 Task: Create a scrum project CarveWorks. Add to scrum project CarveWorks a team member softage.2@softage.net and assign as Project Lead. Add to scrum project CarveWorks a team member softage.3@softage.net
Action: Mouse moved to (223, 66)
Screenshot: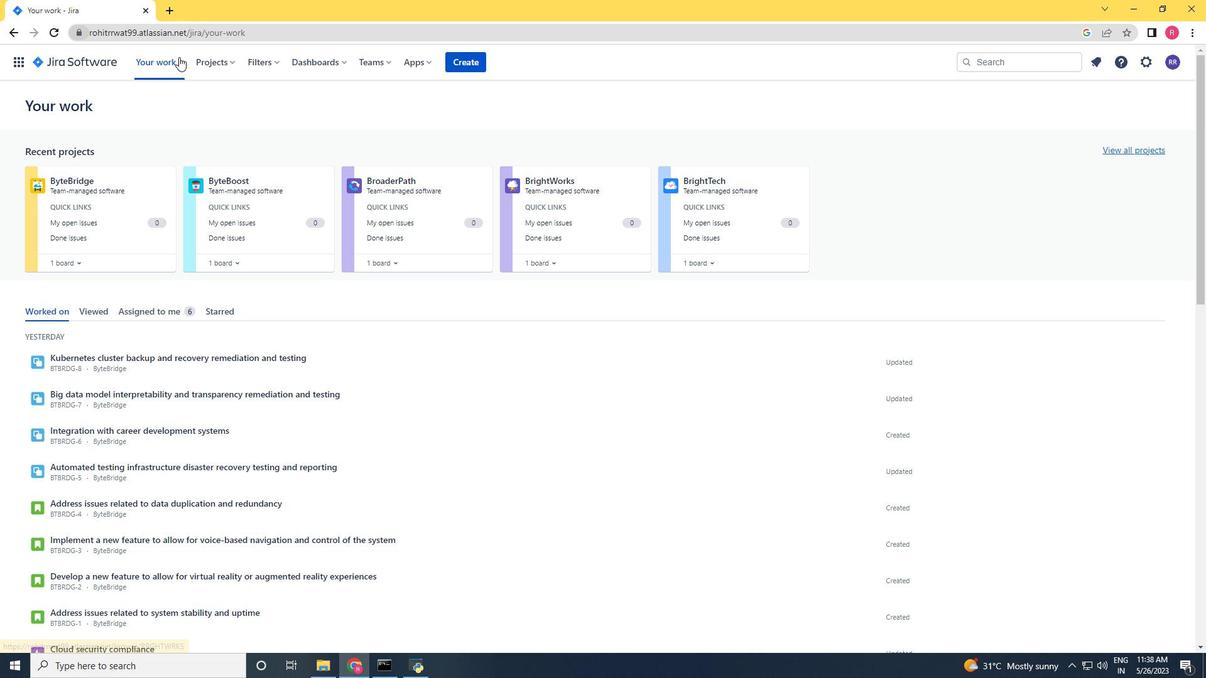 
Action: Mouse pressed left at (223, 66)
Screenshot: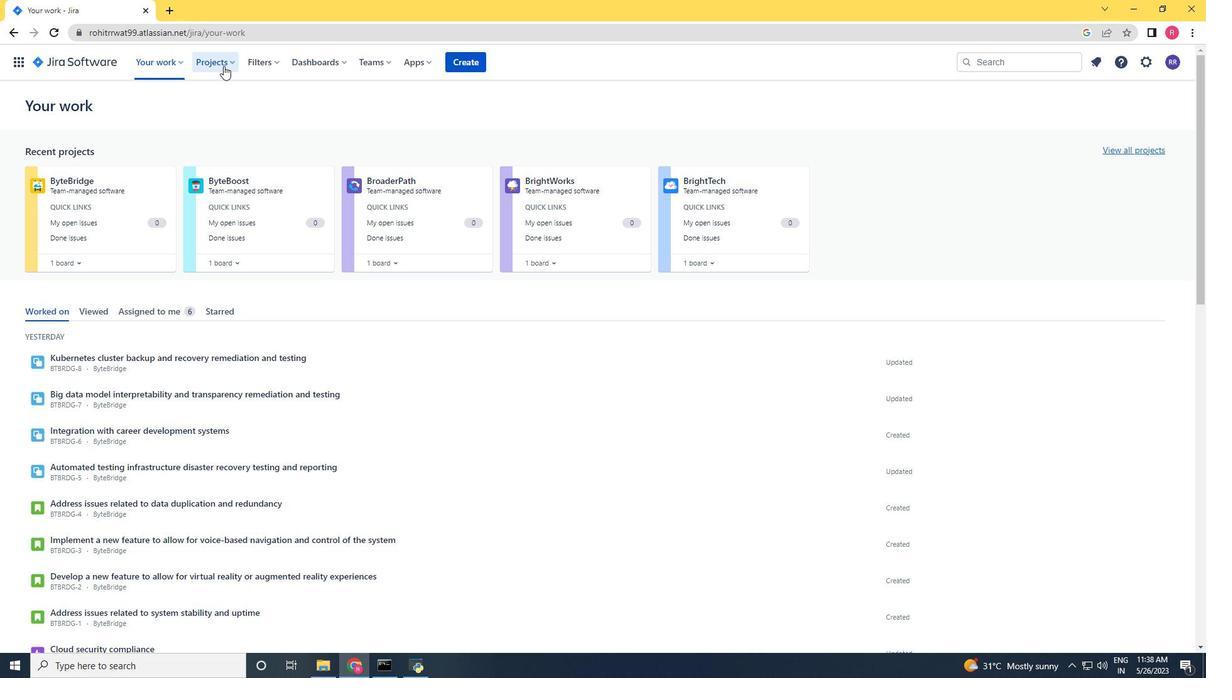 
Action: Mouse moved to (266, 308)
Screenshot: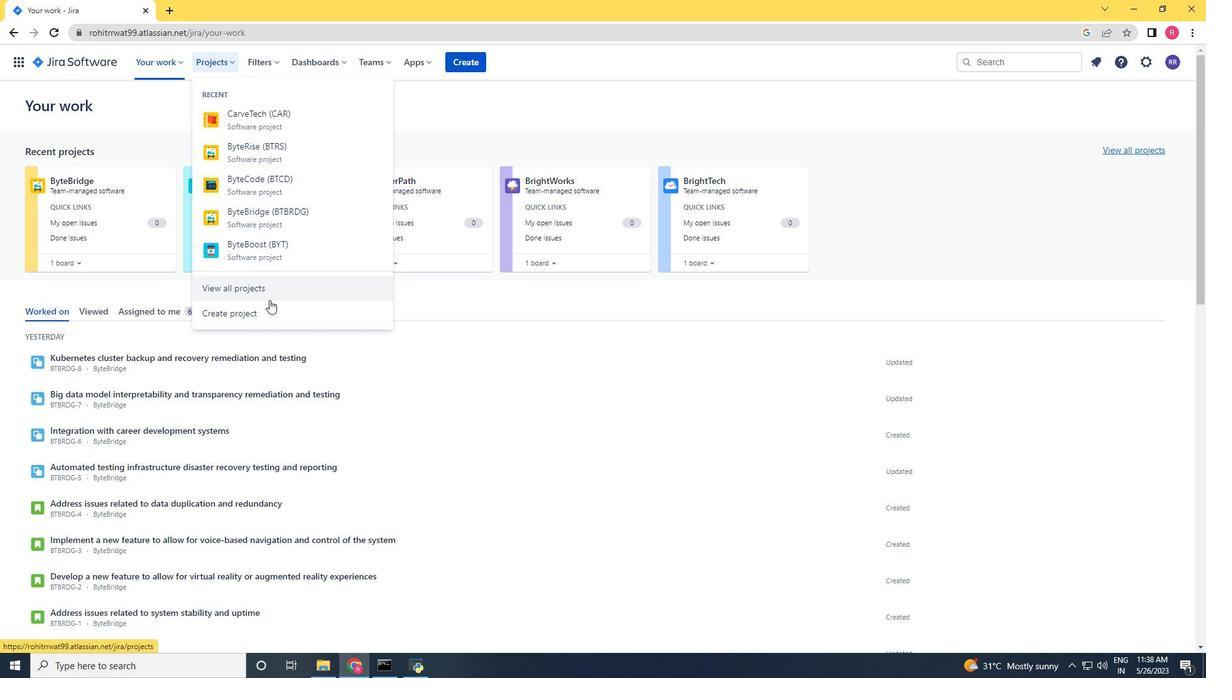 
Action: Mouse pressed left at (266, 308)
Screenshot: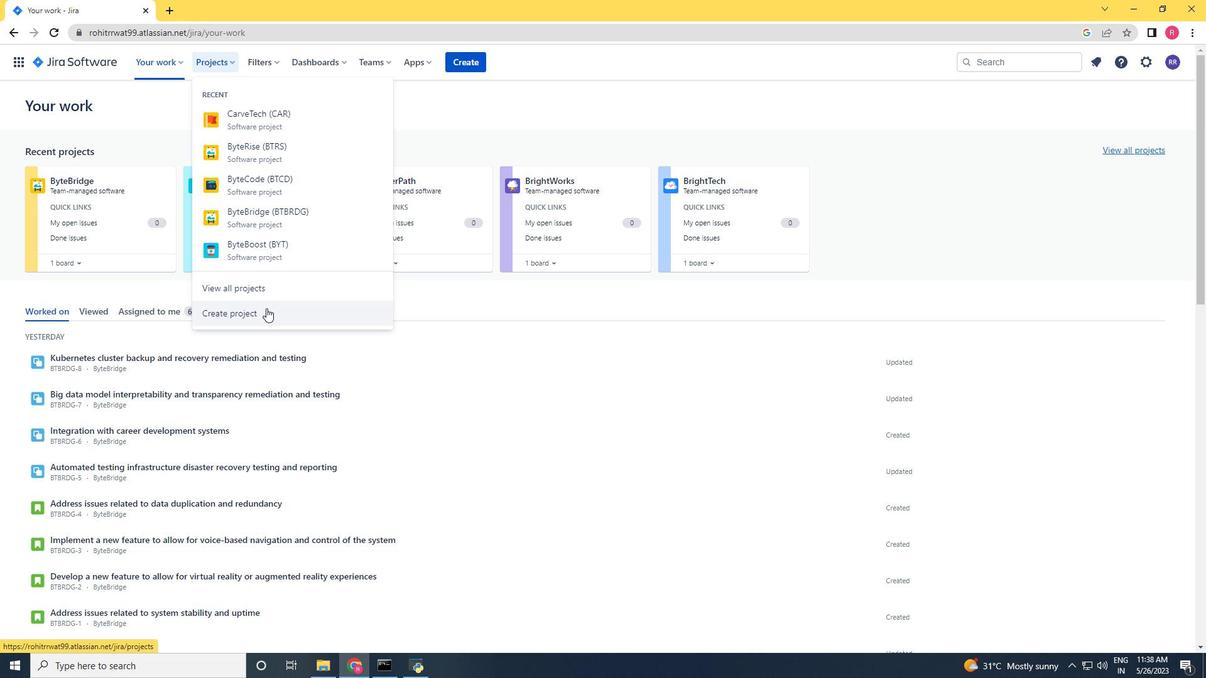
Action: Mouse moved to (562, 310)
Screenshot: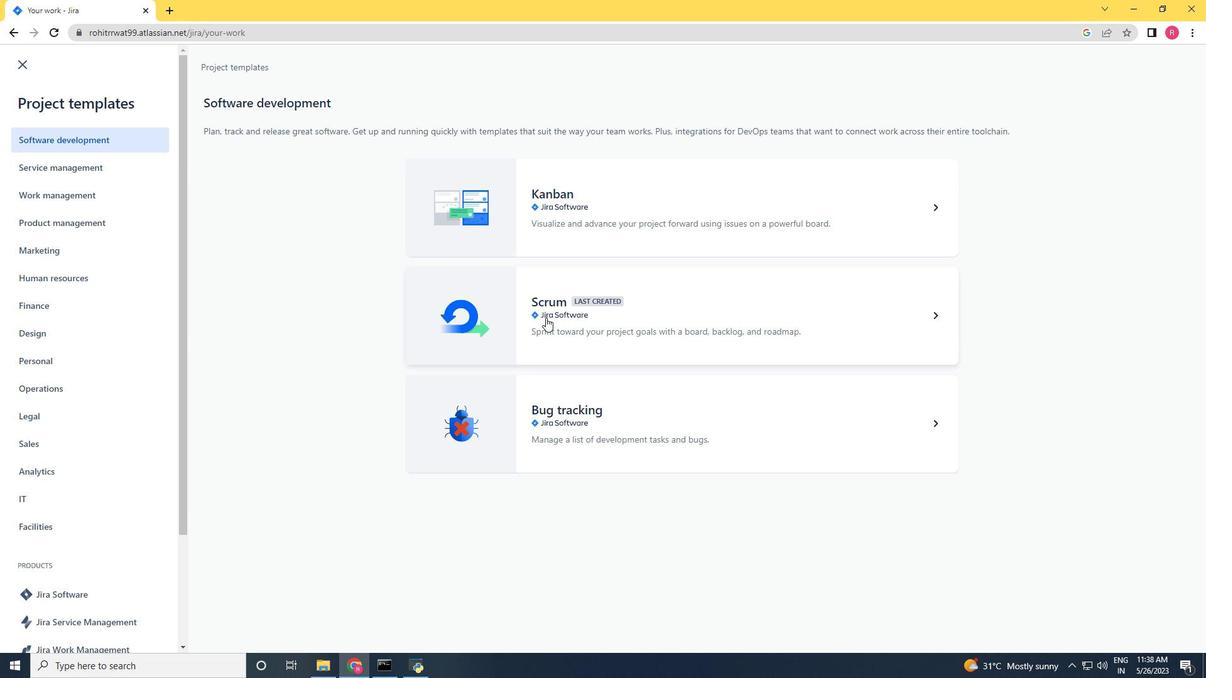 
Action: Mouse pressed left at (562, 310)
Screenshot: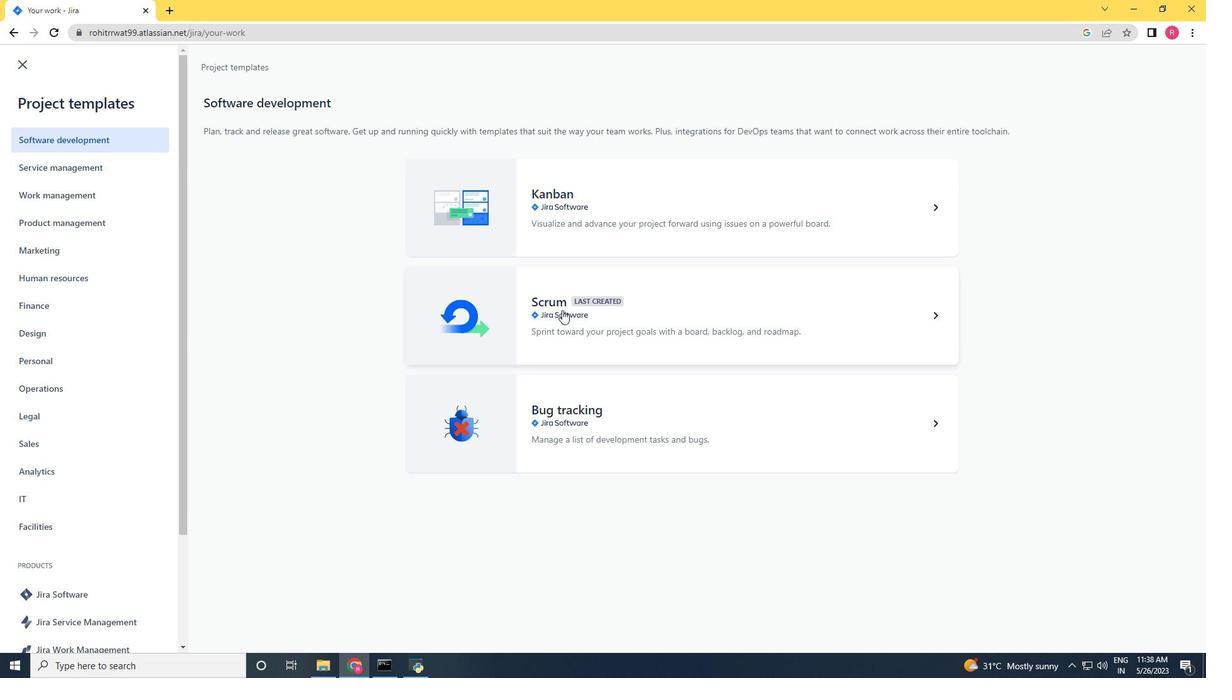 
Action: Mouse moved to (932, 629)
Screenshot: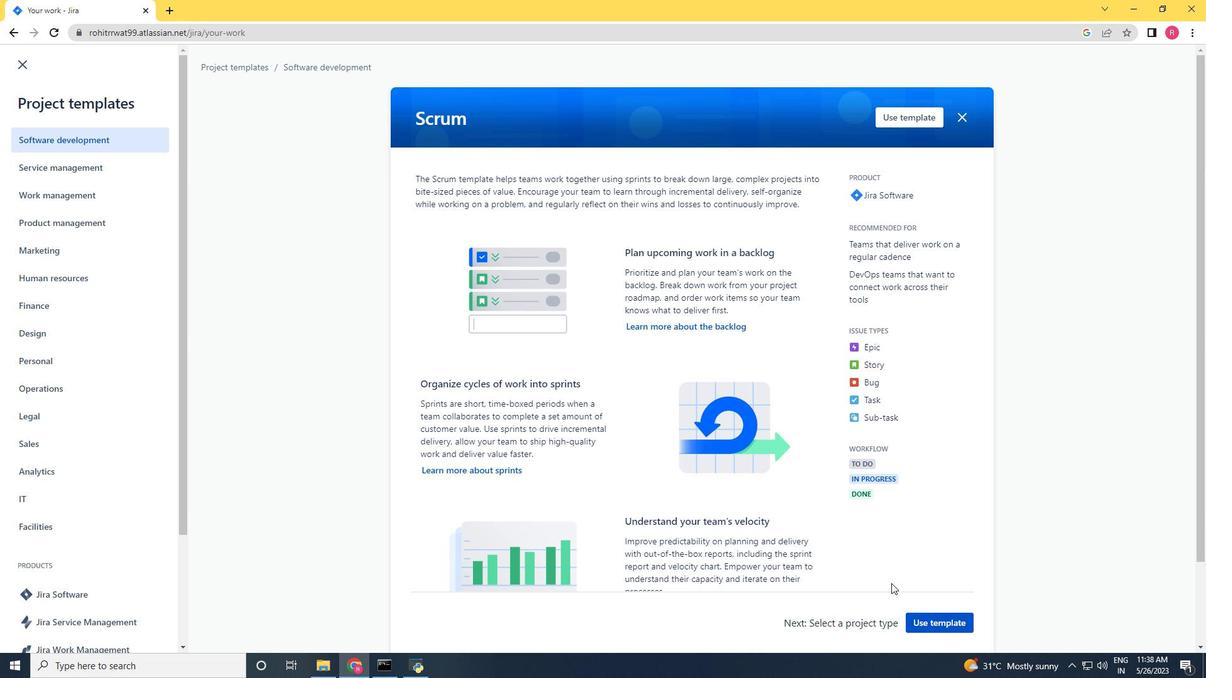 
Action: Mouse pressed left at (932, 629)
Screenshot: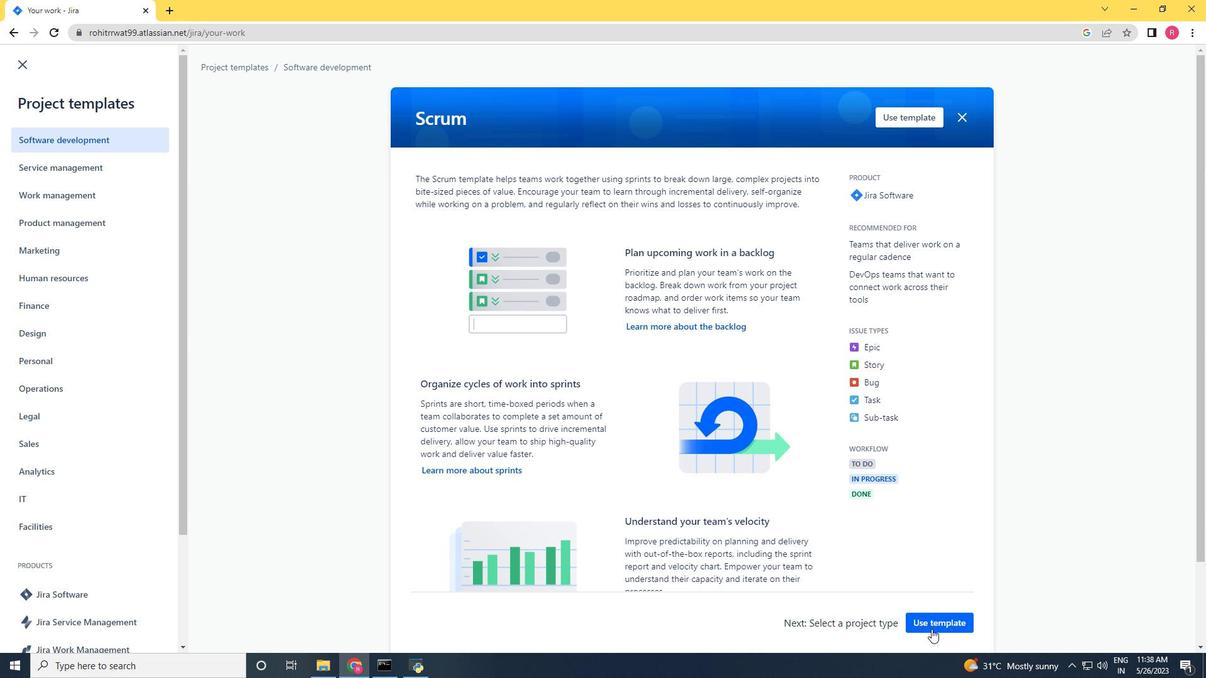 
Action: Mouse moved to (481, 619)
Screenshot: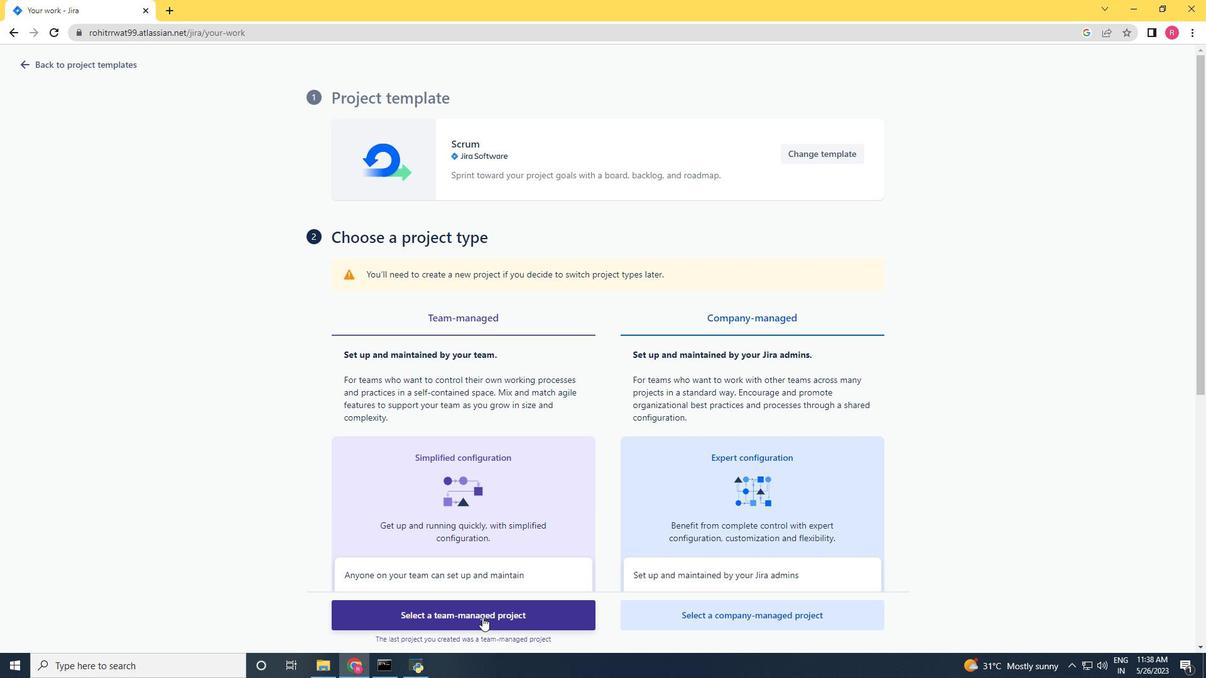 
Action: Mouse pressed left at (481, 619)
Screenshot: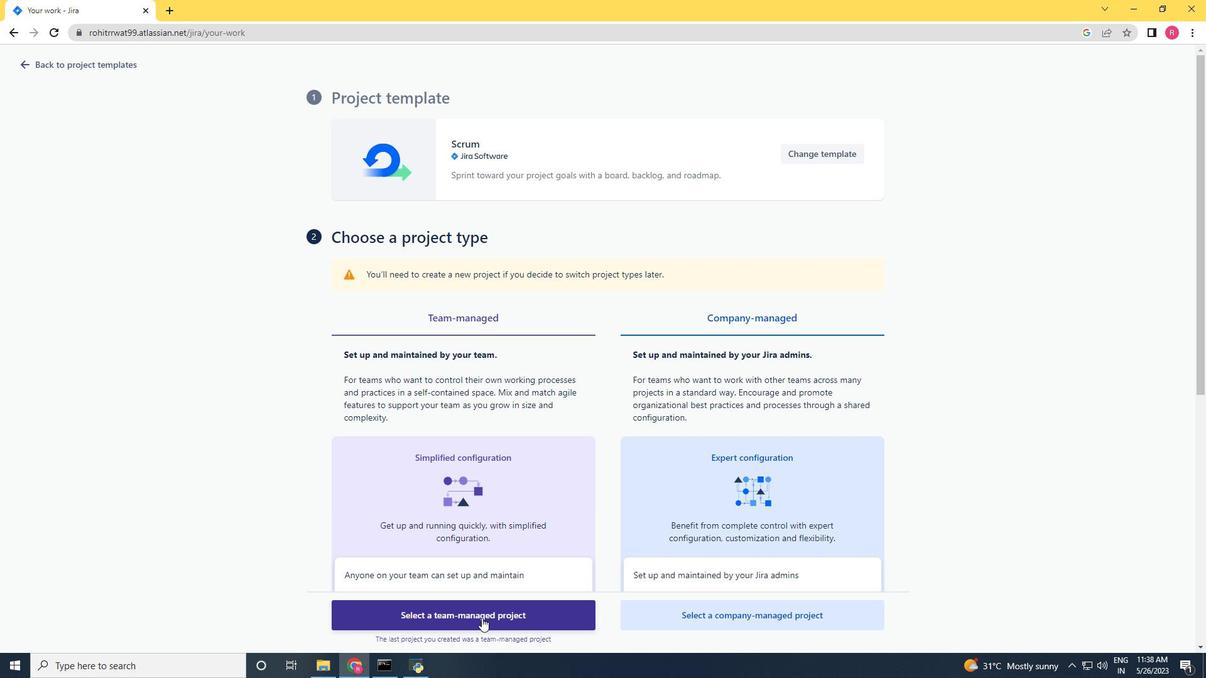 
Action: Mouse moved to (269, 287)
Screenshot: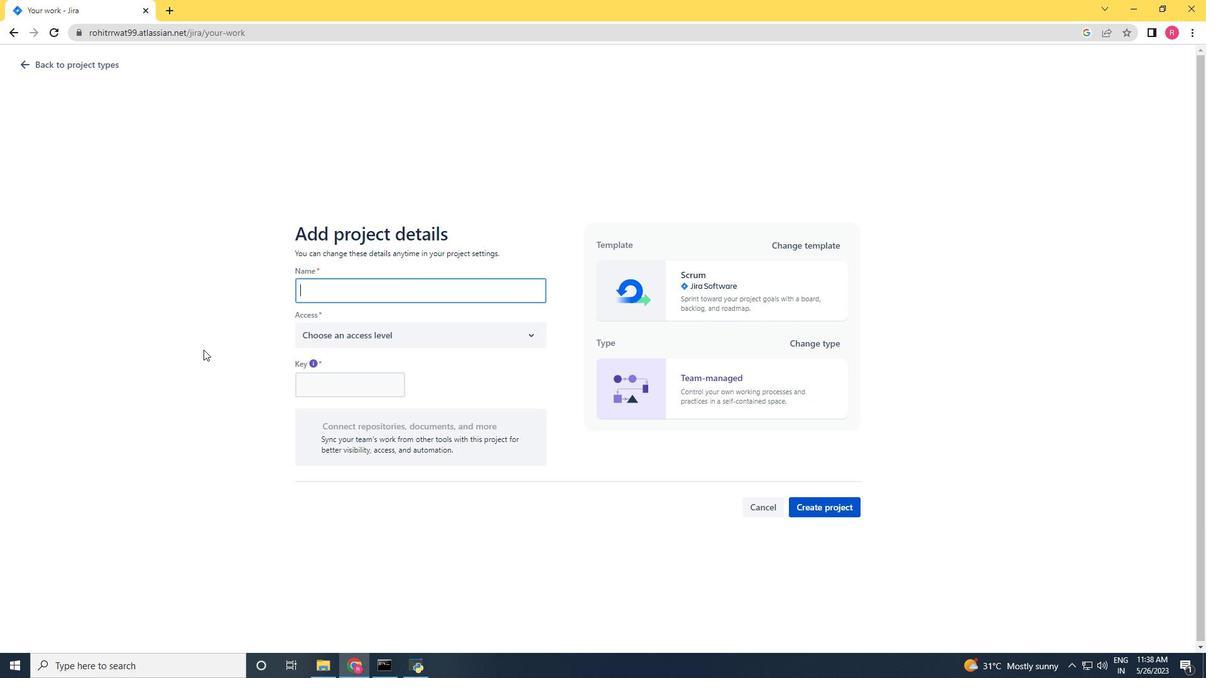 
Action: Key pressed <Key.shift>Carve<Key.shift>Works
Screenshot: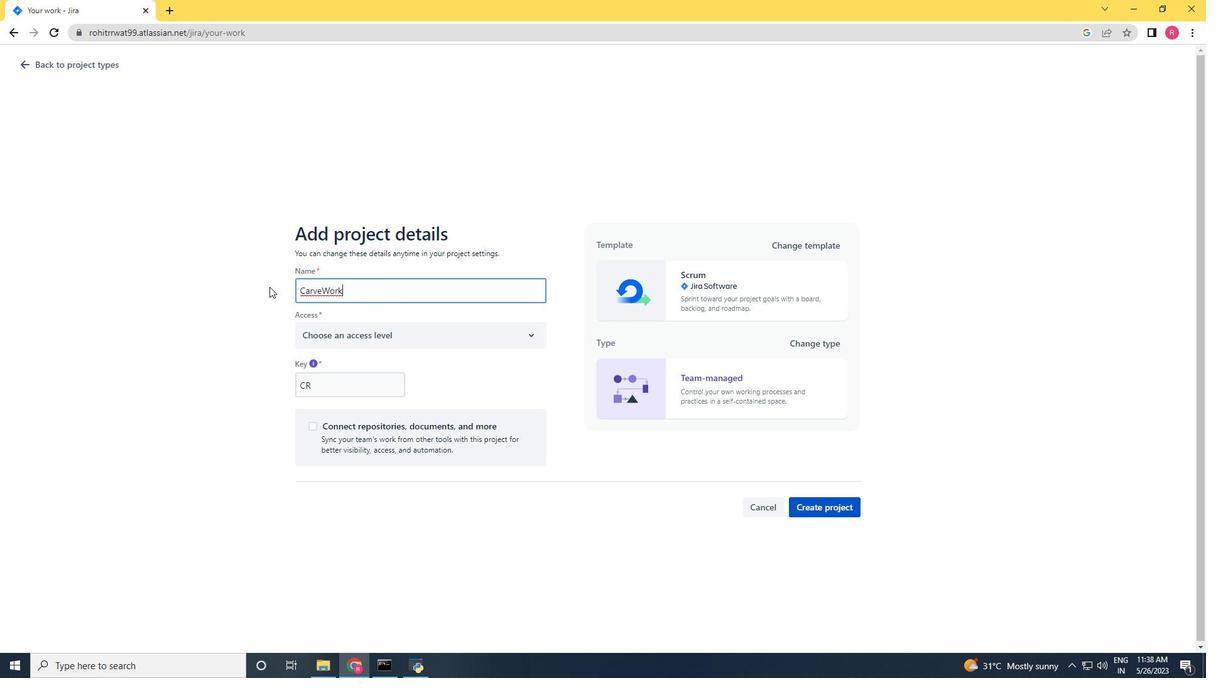 
Action: Mouse moved to (346, 321)
Screenshot: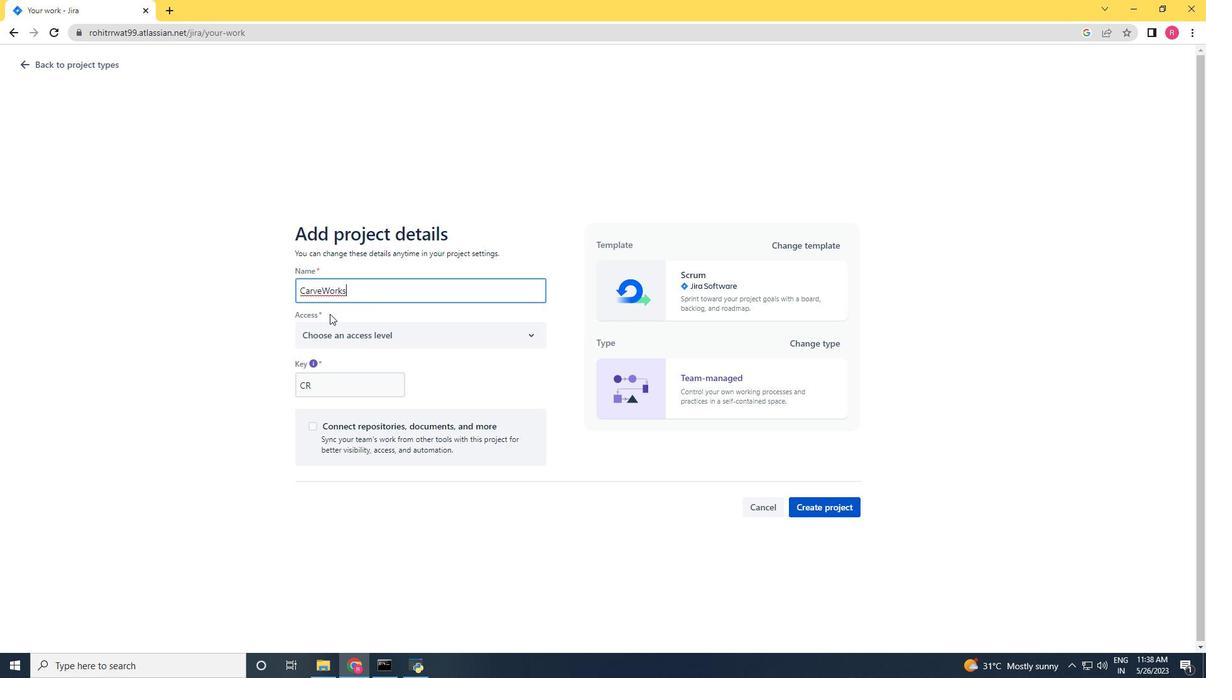 
Action: Mouse pressed left at (346, 321)
Screenshot: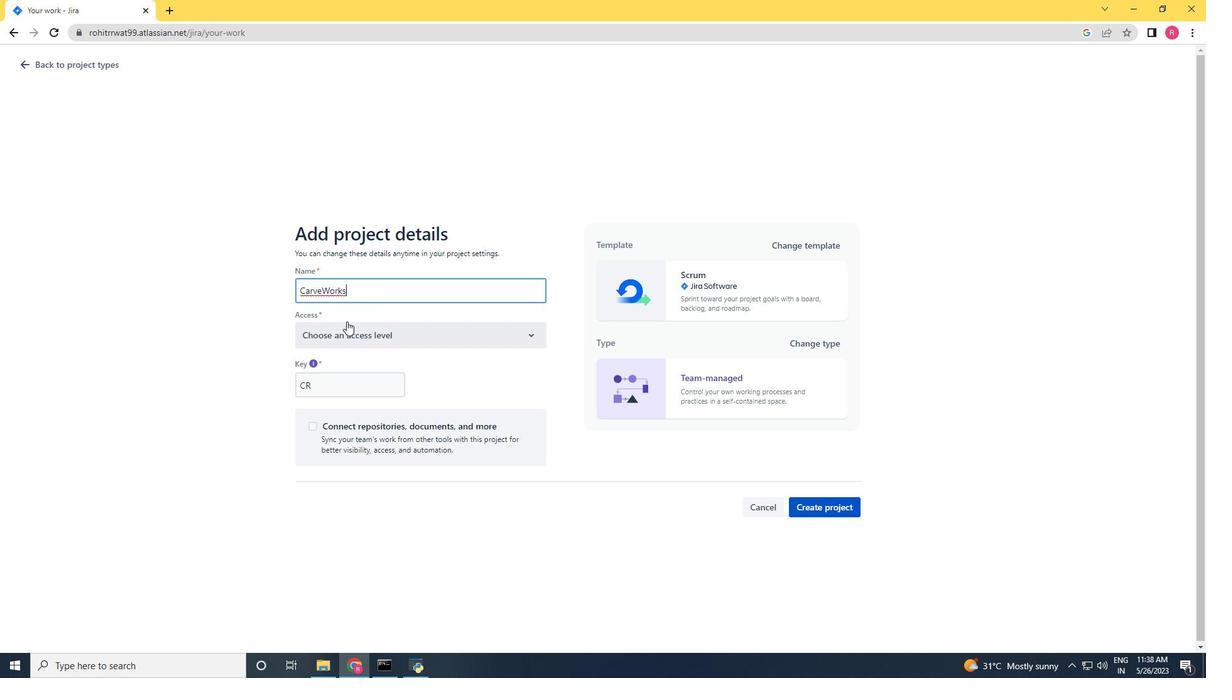 
Action: Mouse moved to (357, 370)
Screenshot: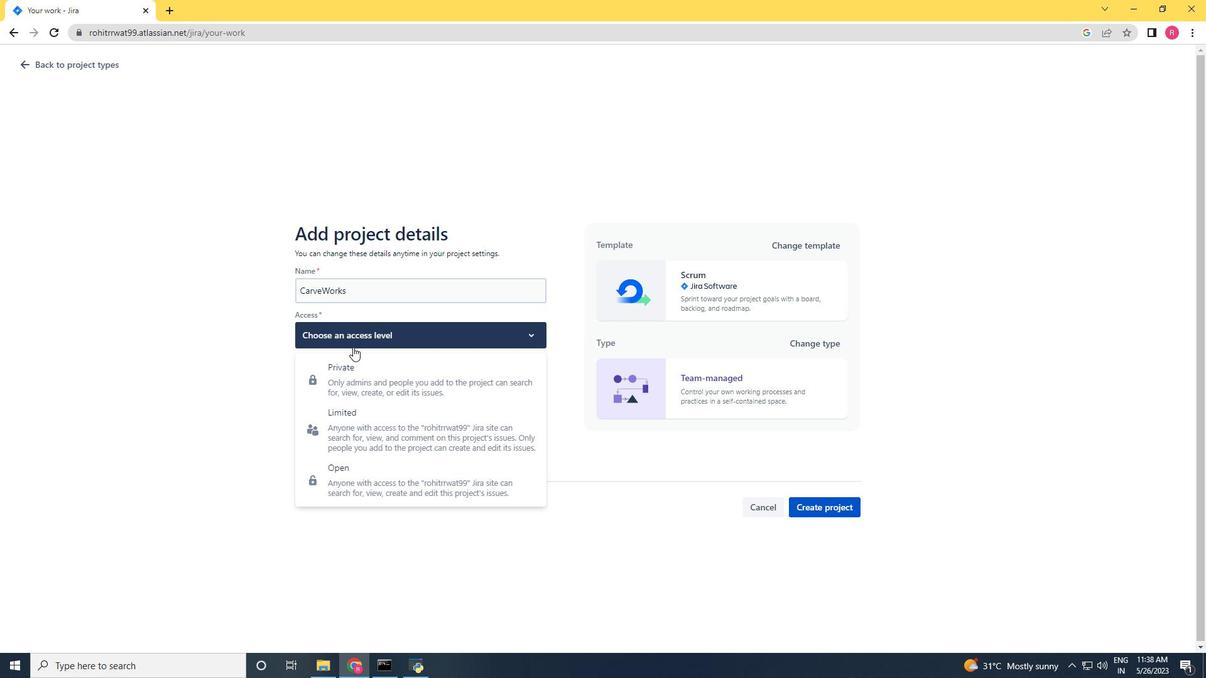 
Action: Mouse pressed left at (357, 370)
Screenshot: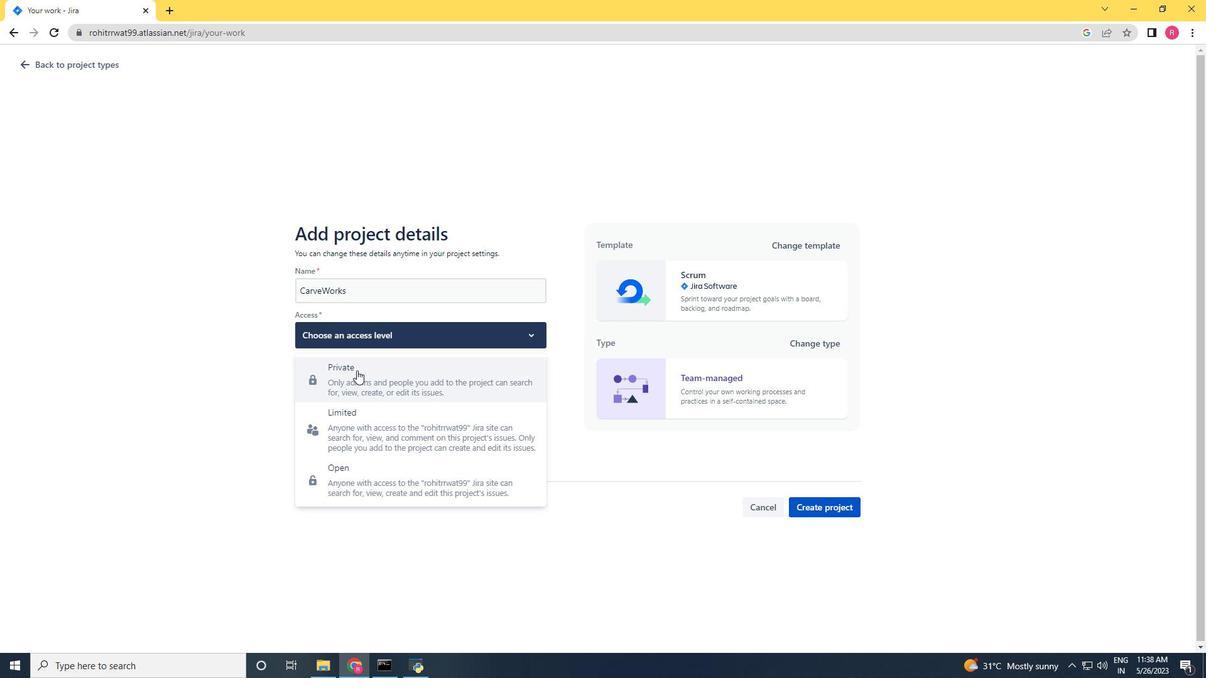 
Action: Mouse moved to (803, 502)
Screenshot: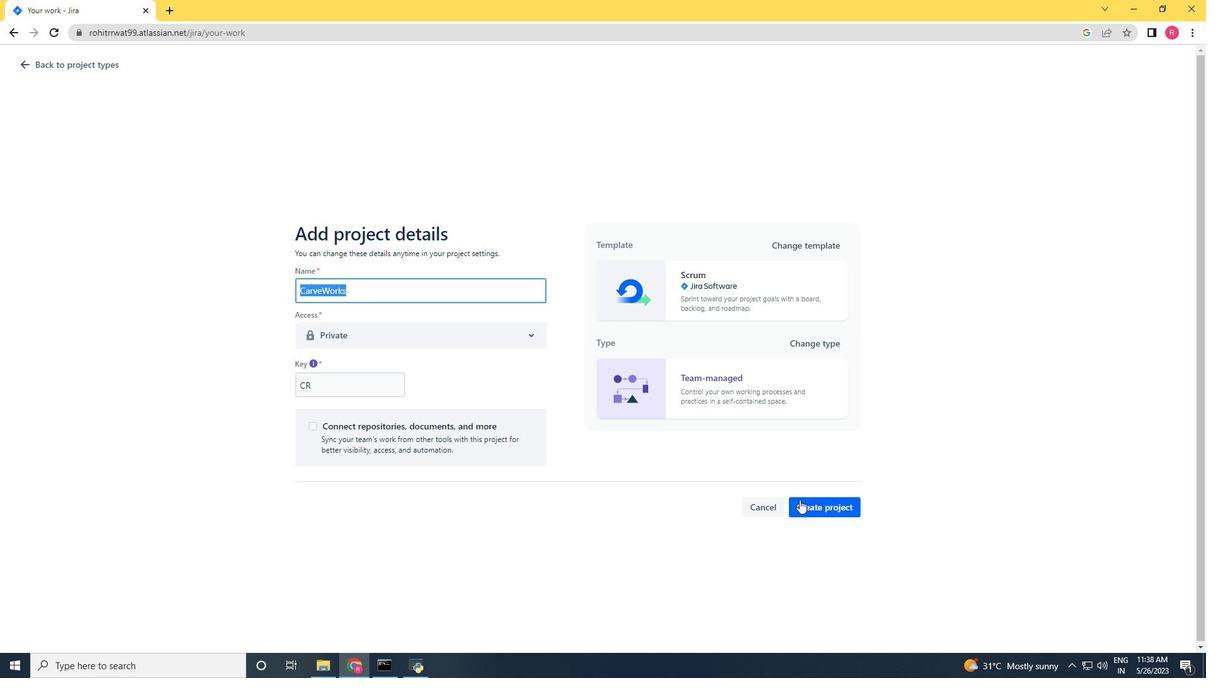 
Action: Mouse pressed left at (803, 502)
Screenshot: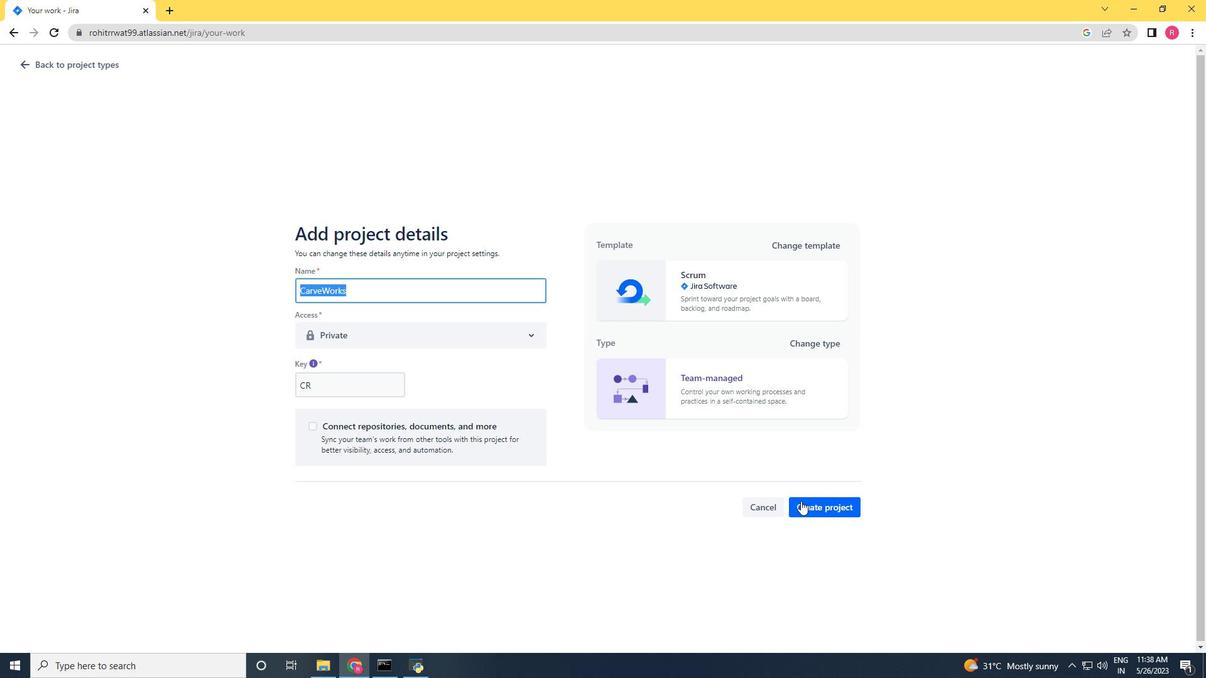 
Action: Mouse moved to (297, 165)
Screenshot: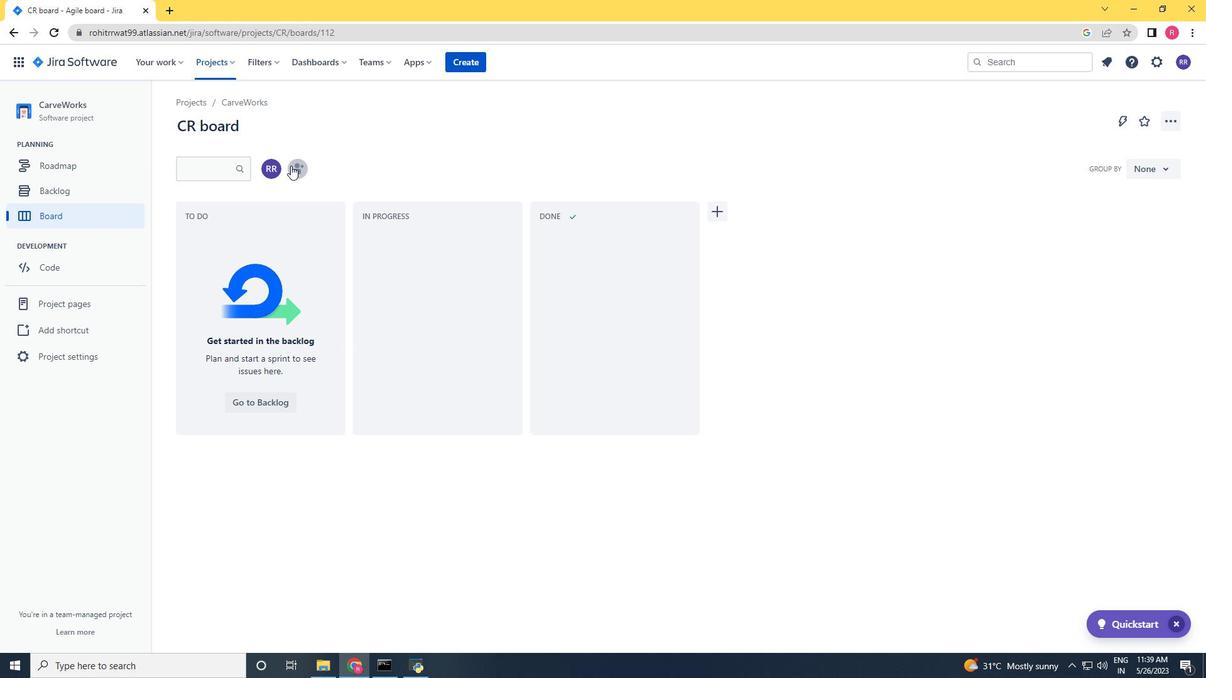 
Action: Mouse pressed left at (297, 165)
Screenshot: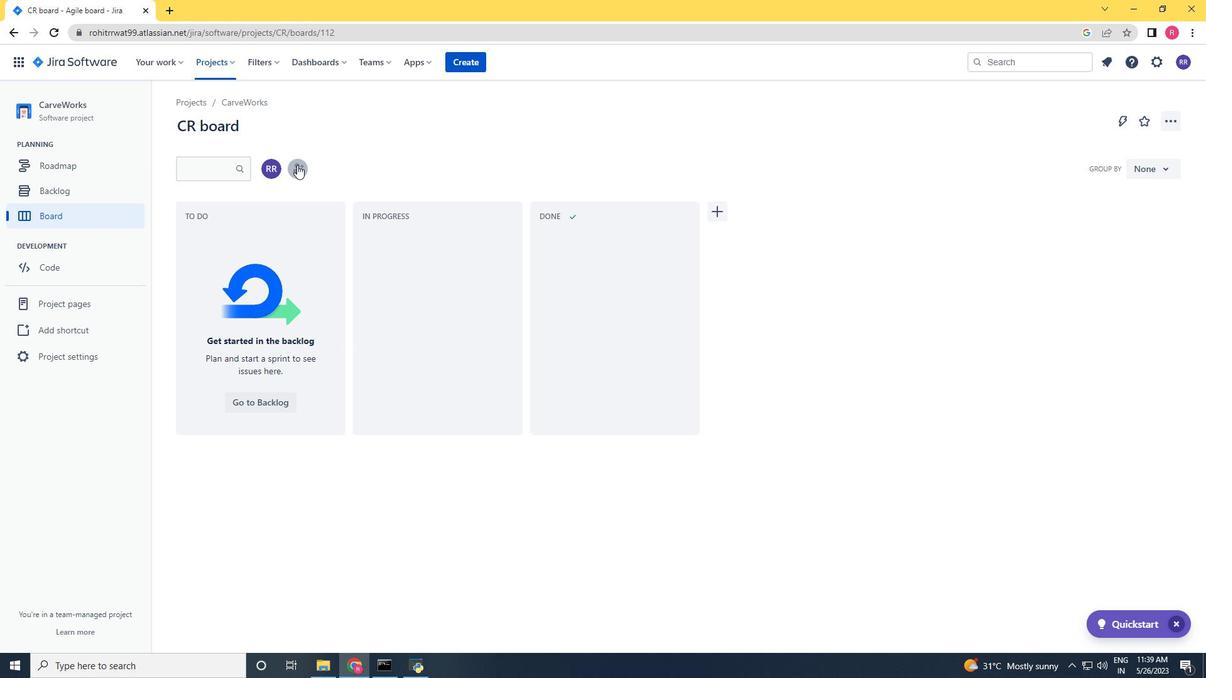 
Action: Mouse moved to (297, 165)
Screenshot: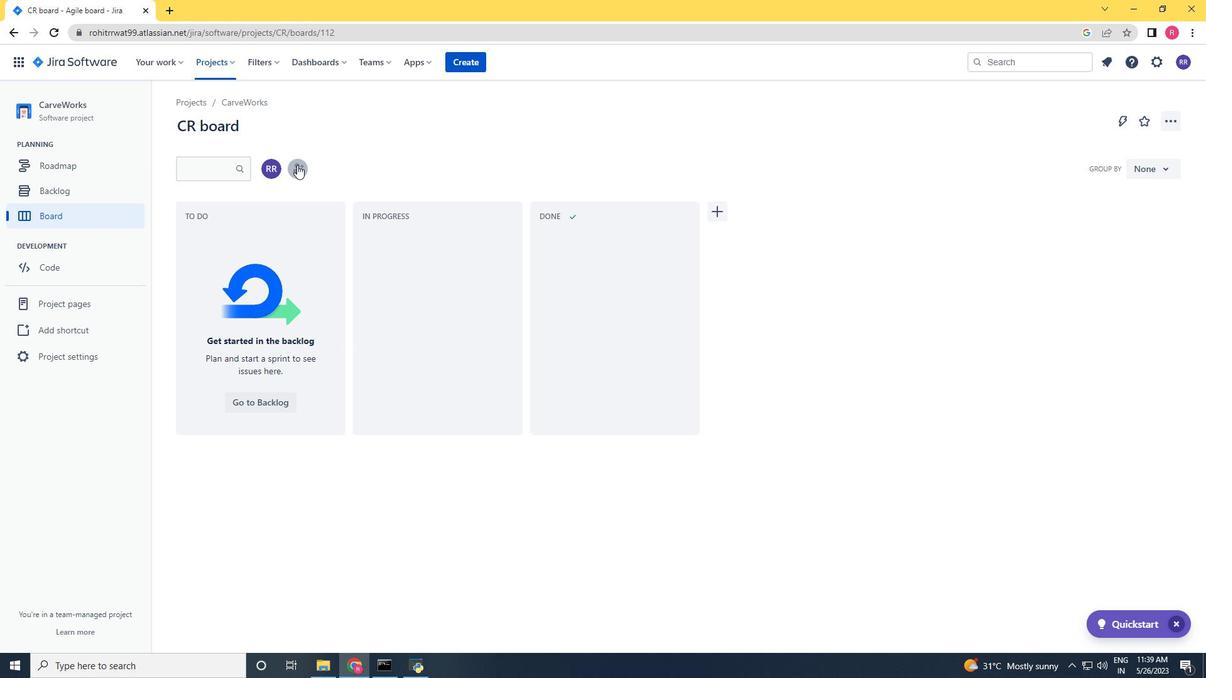 
Action: Key pressed softage.2<Key.shift>@softage.net
Screenshot: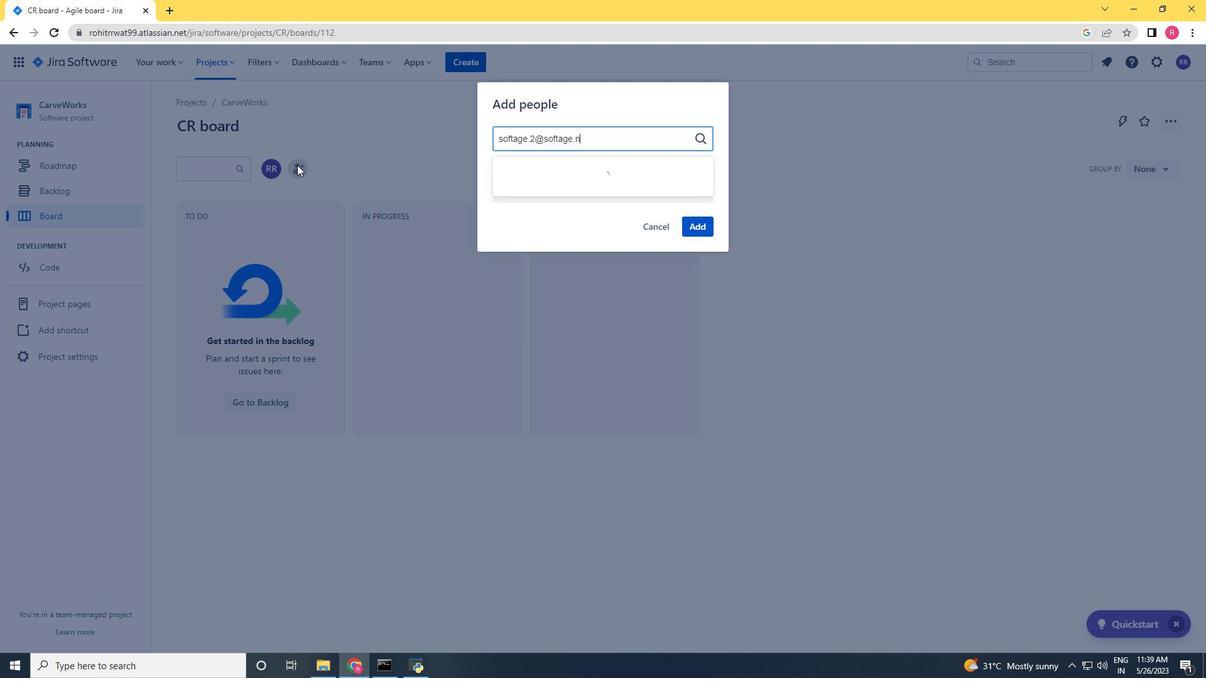 
Action: Mouse moved to (584, 176)
Screenshot: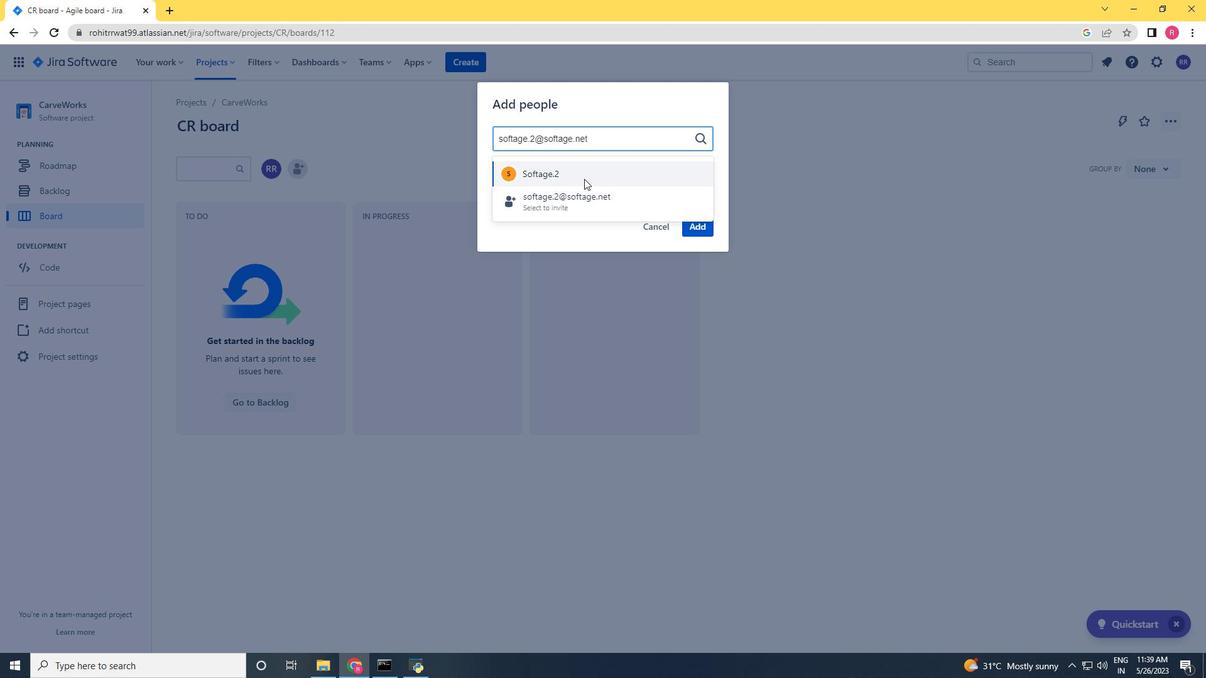 
Action: Mouse pressed left at (584, 176)
Screenshot: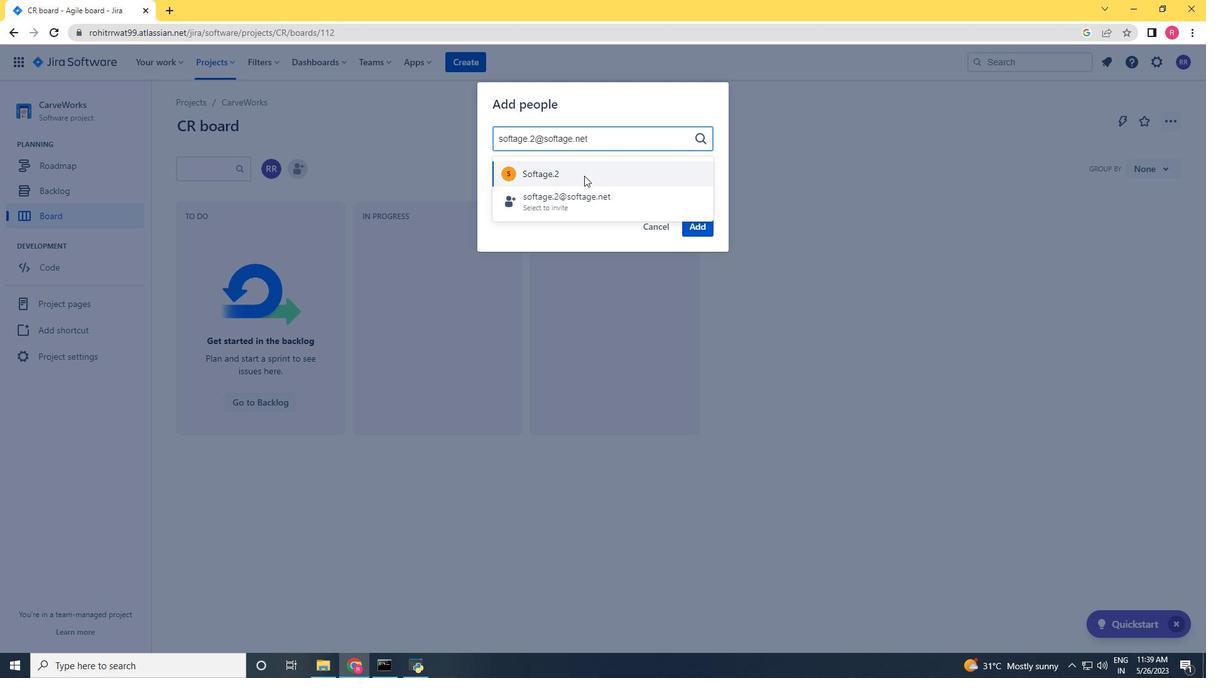
Action: Mouse moved to (699, 228)
Screenshot: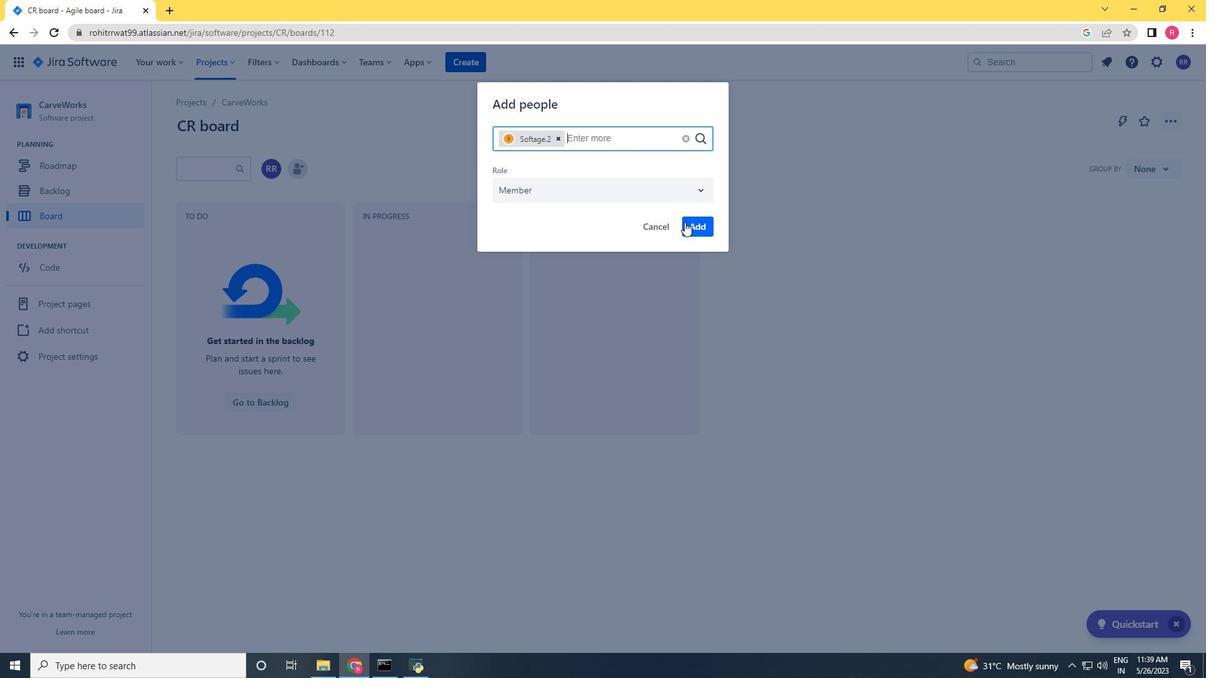 
Action: Mouse pressed left at (699, 228)
Screenshot: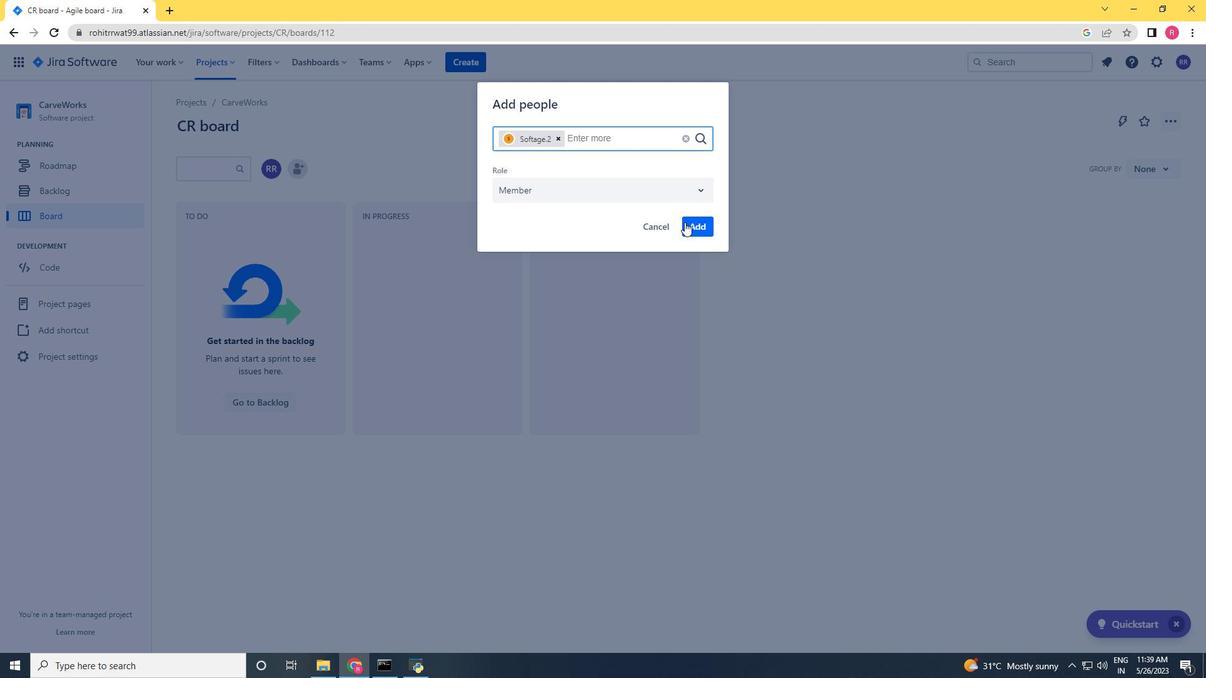 
Action: Mouse moved to (93, 350)
Screenshot: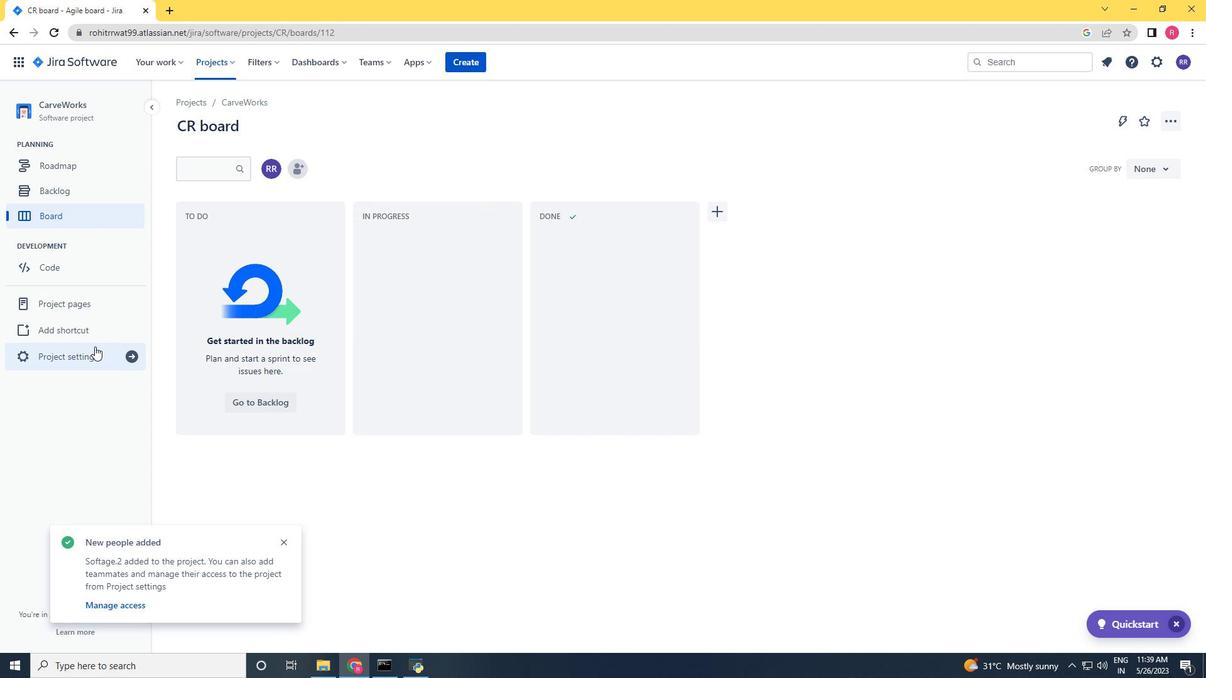 
Action: Mouse pressed left at (93, 350)
Screenshot: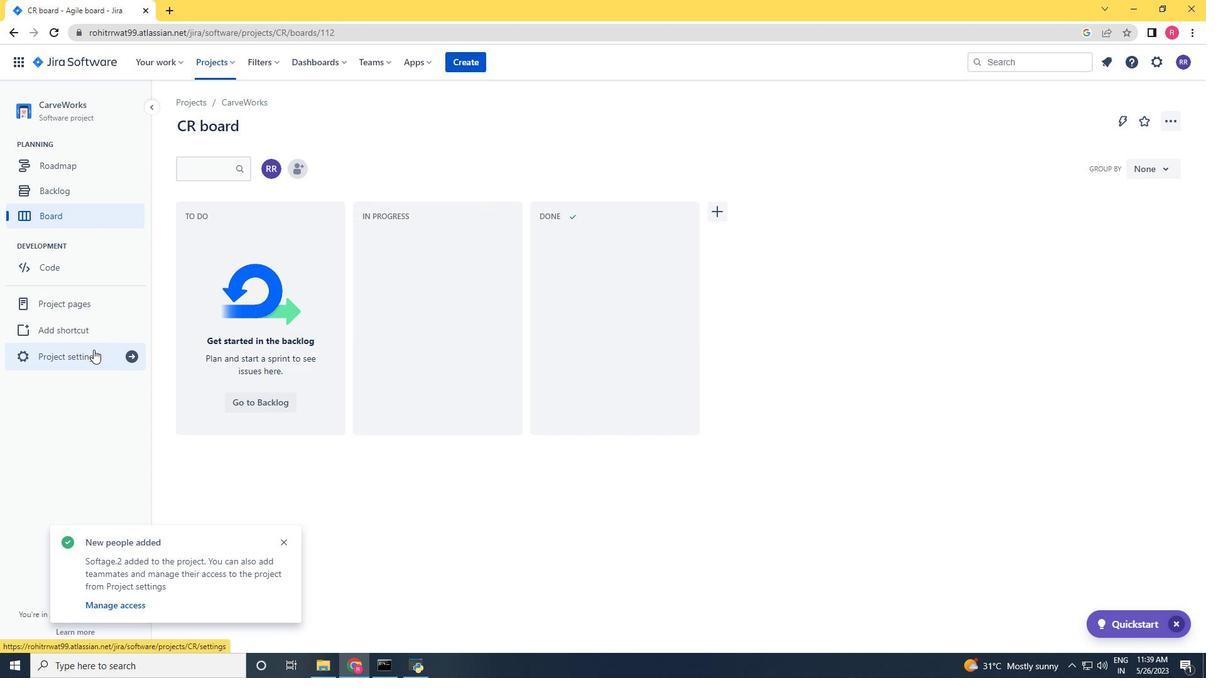 
Action: Mouse moved to (626, 442)
Screenshot: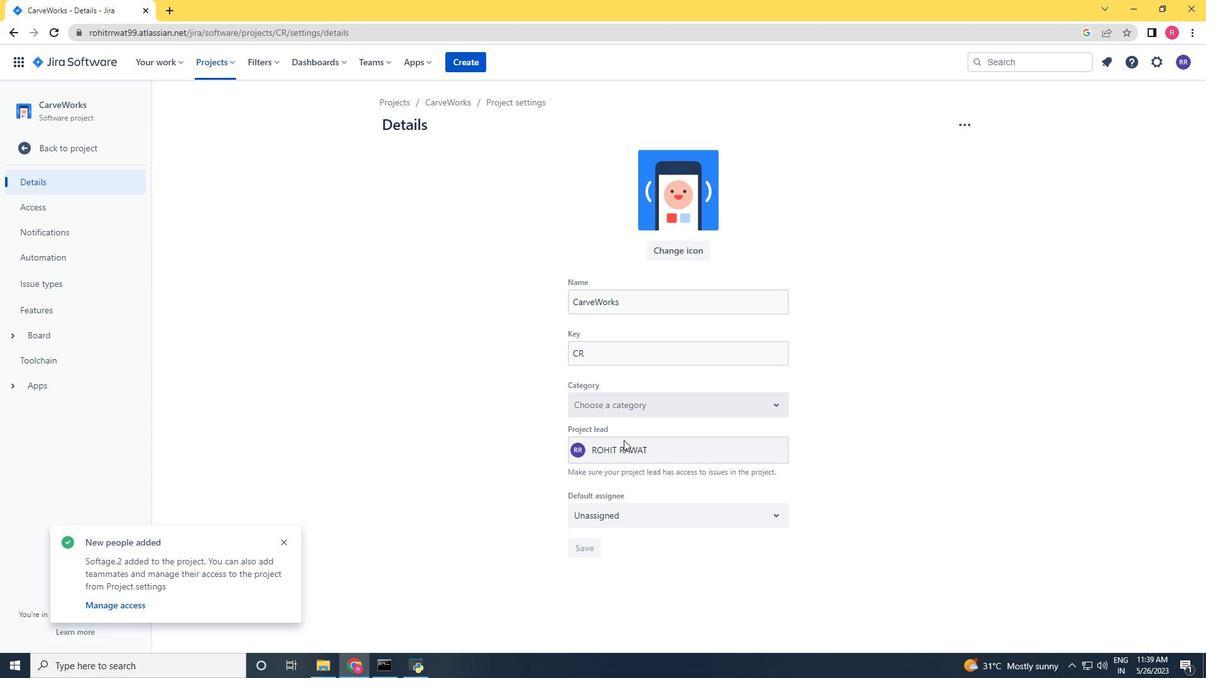 
Action: Mouse pressed left at (626, 442)
Screenshot: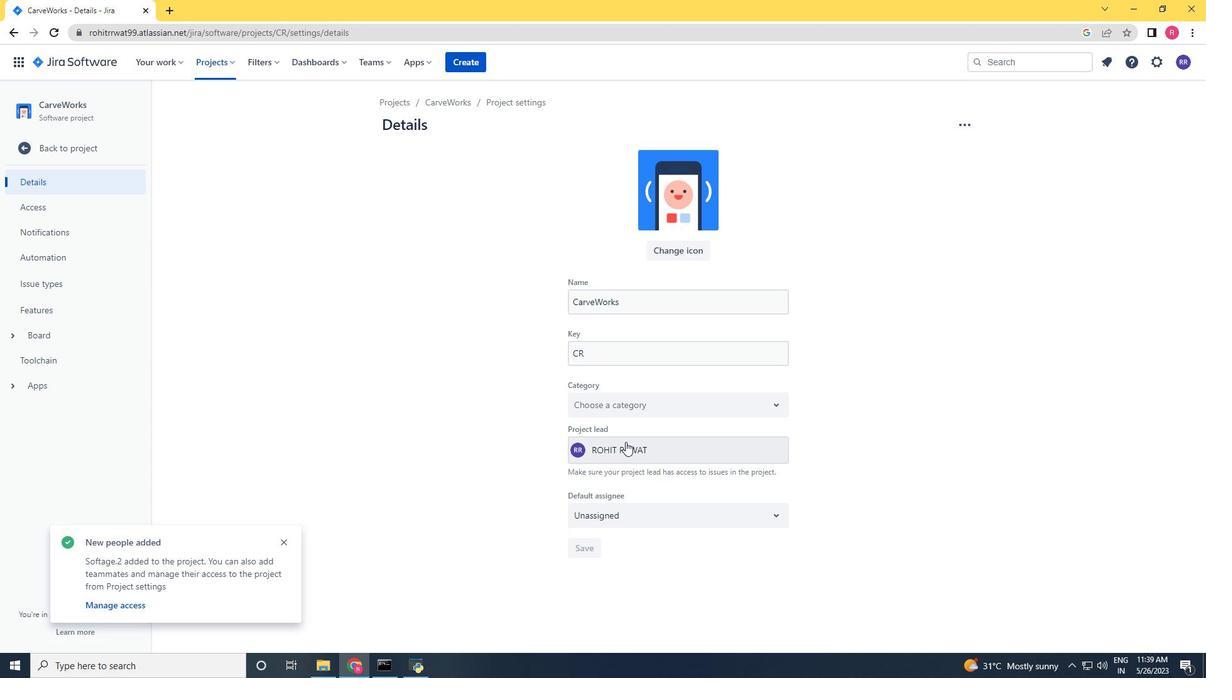 
Action: Key pressed softage.2<Key.shift>@softage.net
Screenshot: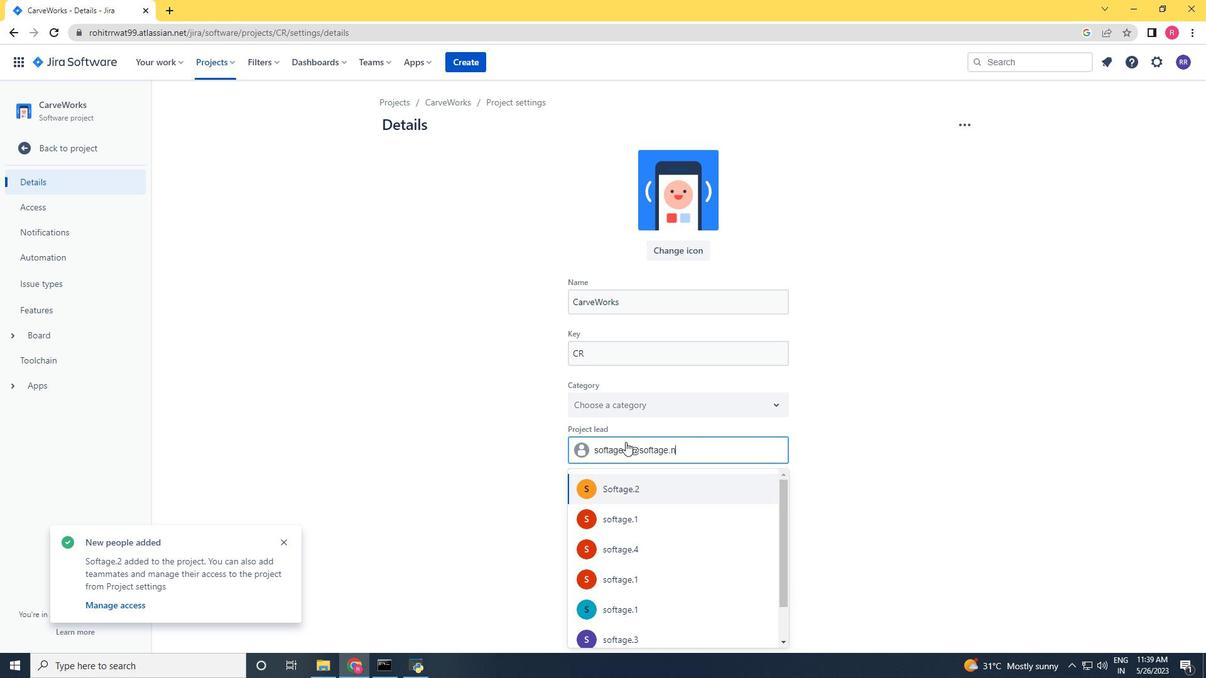 
Action: Mouse moved to (636, 494)
Screenshot: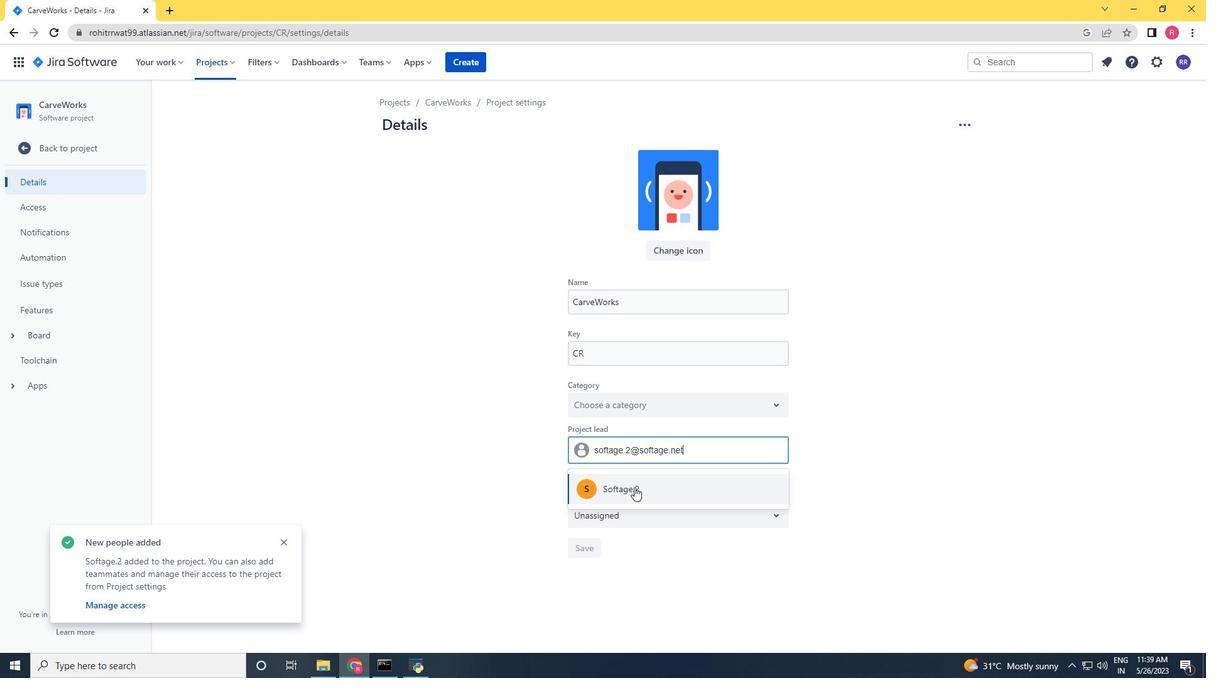 
Action: Mouse pressed left at (636, 494)
Screenshot: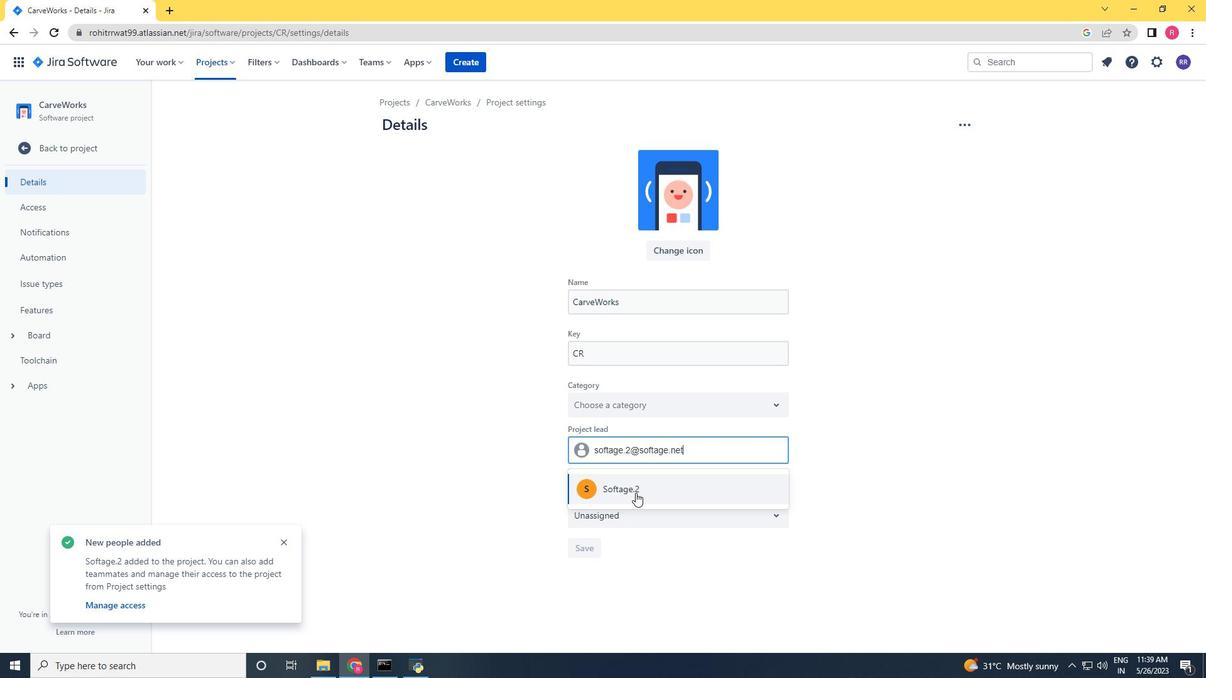 
Action: Mouse moved to (630, 508)
Screenshot: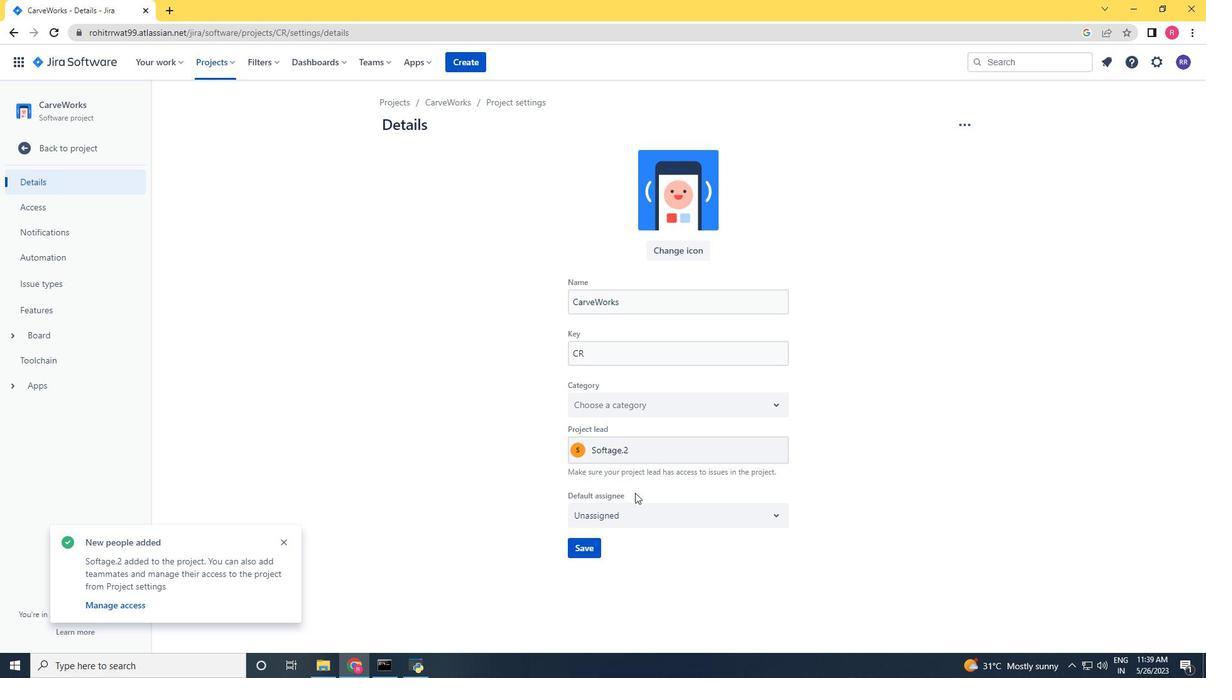 
Action: Mouse pressed left at (630, 508)
Screenshot: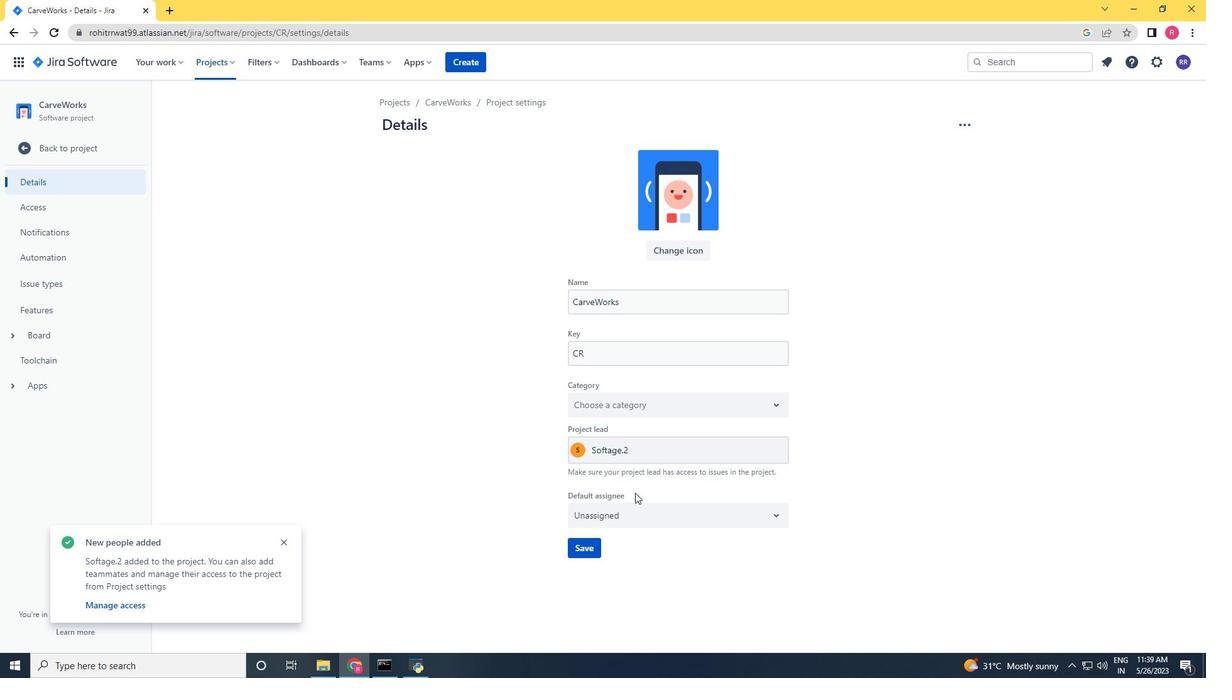 
Action: Mouse moved to (617, 540)
Screenshot: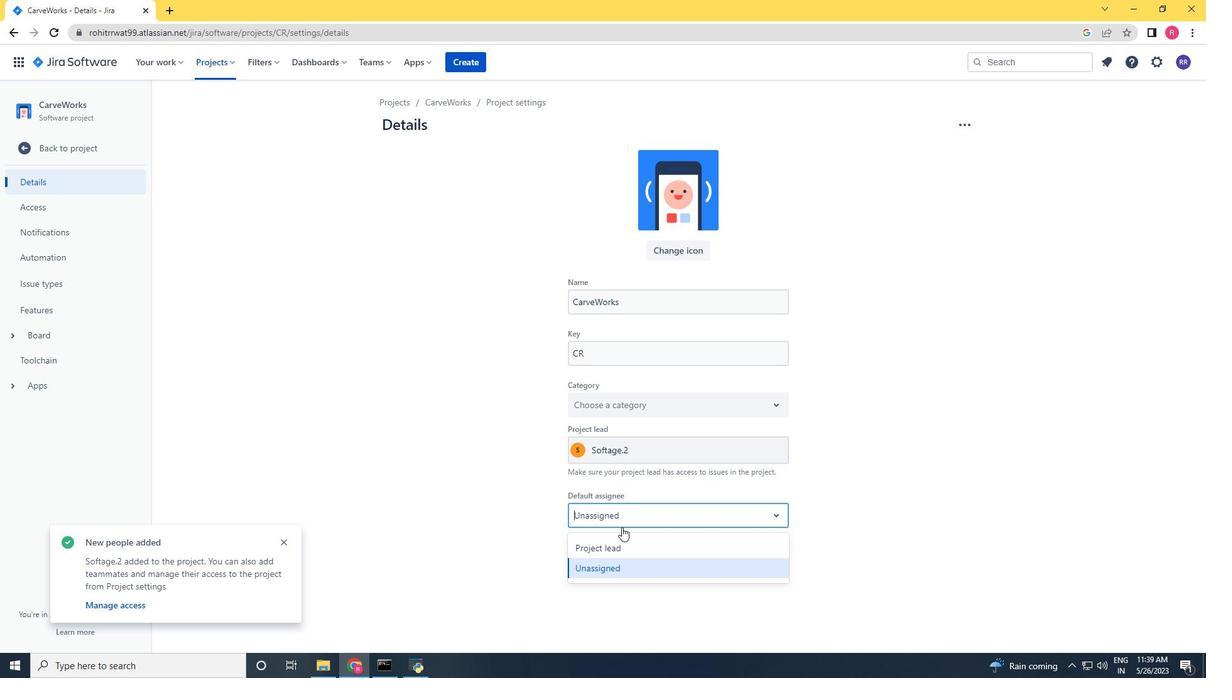 
Action: Mouse pressed left at (617, 540)
Screenshot: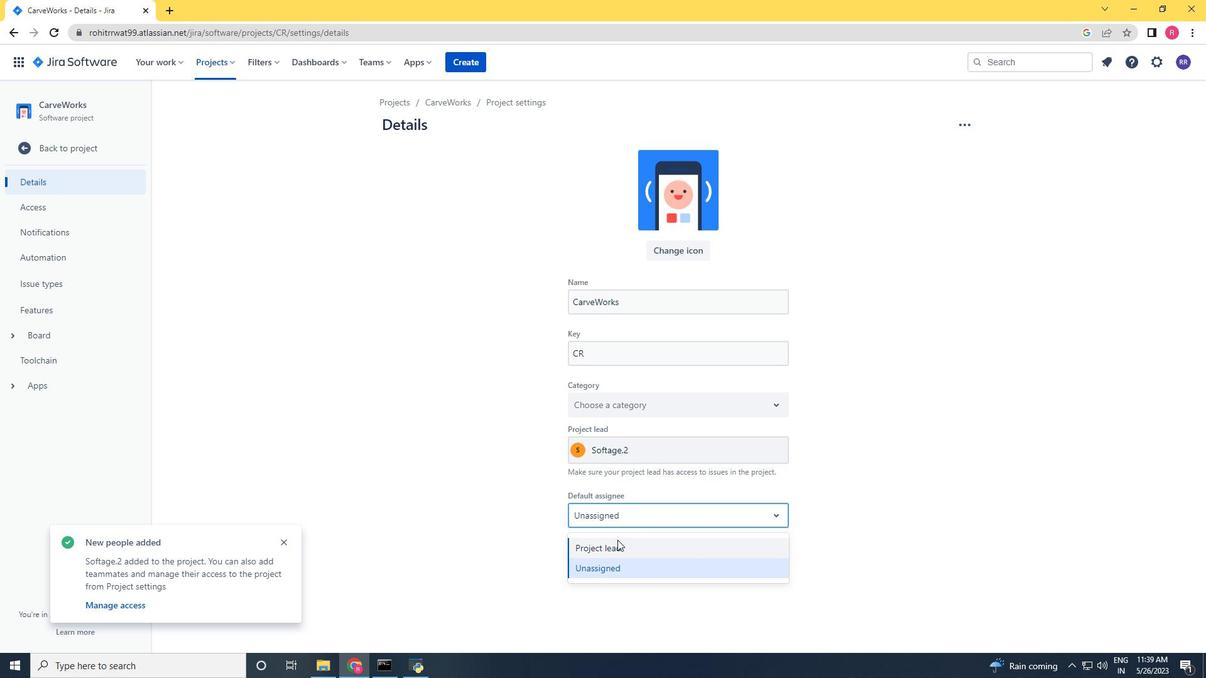 
Action: Mouse moved to (595, 543)
Screenshot: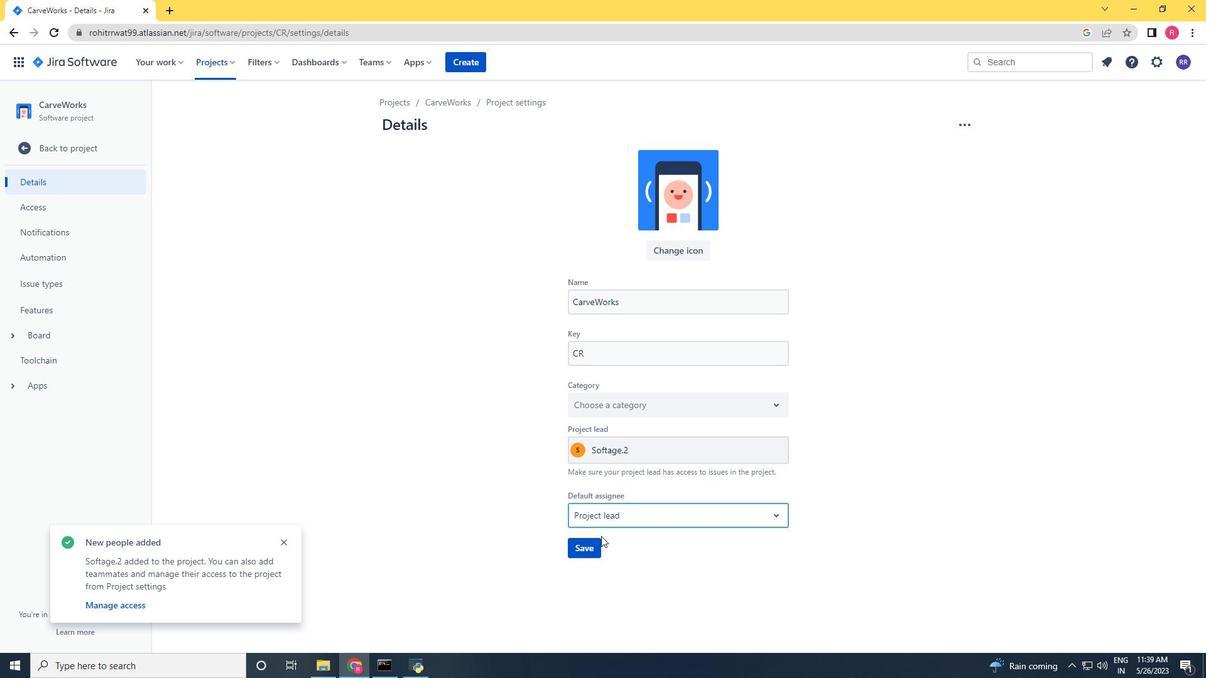 
Action: Mouse pressed left at (595, 543)
Screenshot: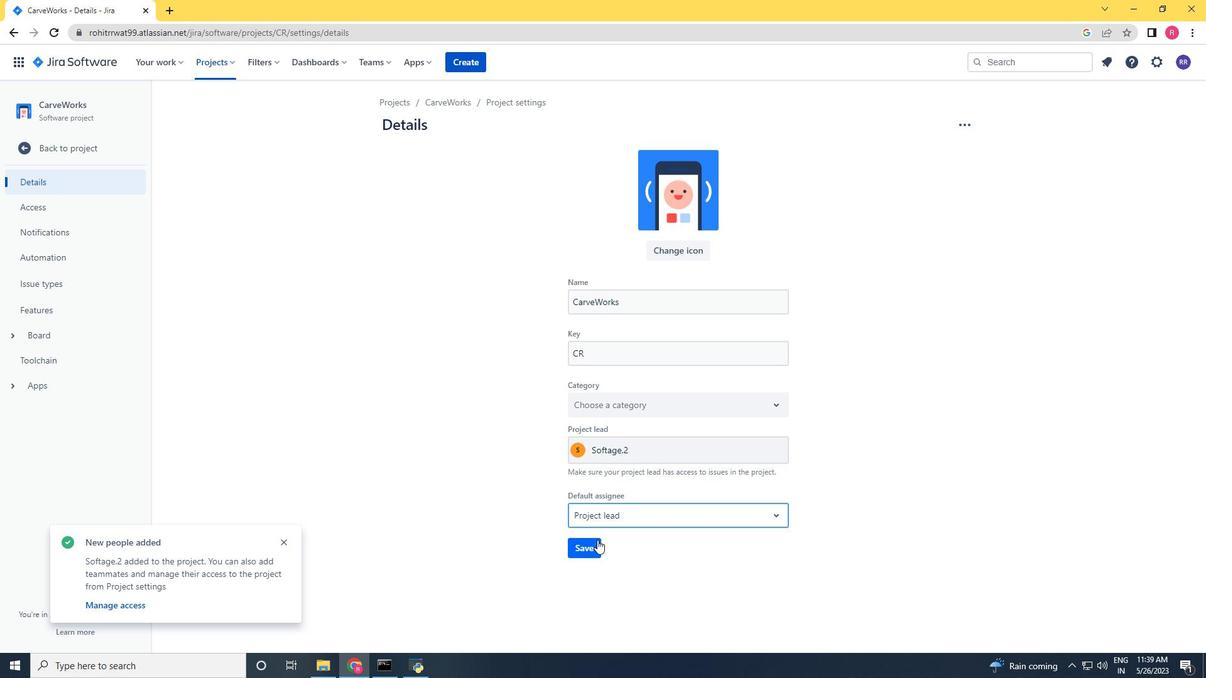 
Action: Mouse moved to (107, 153)
Screenshot: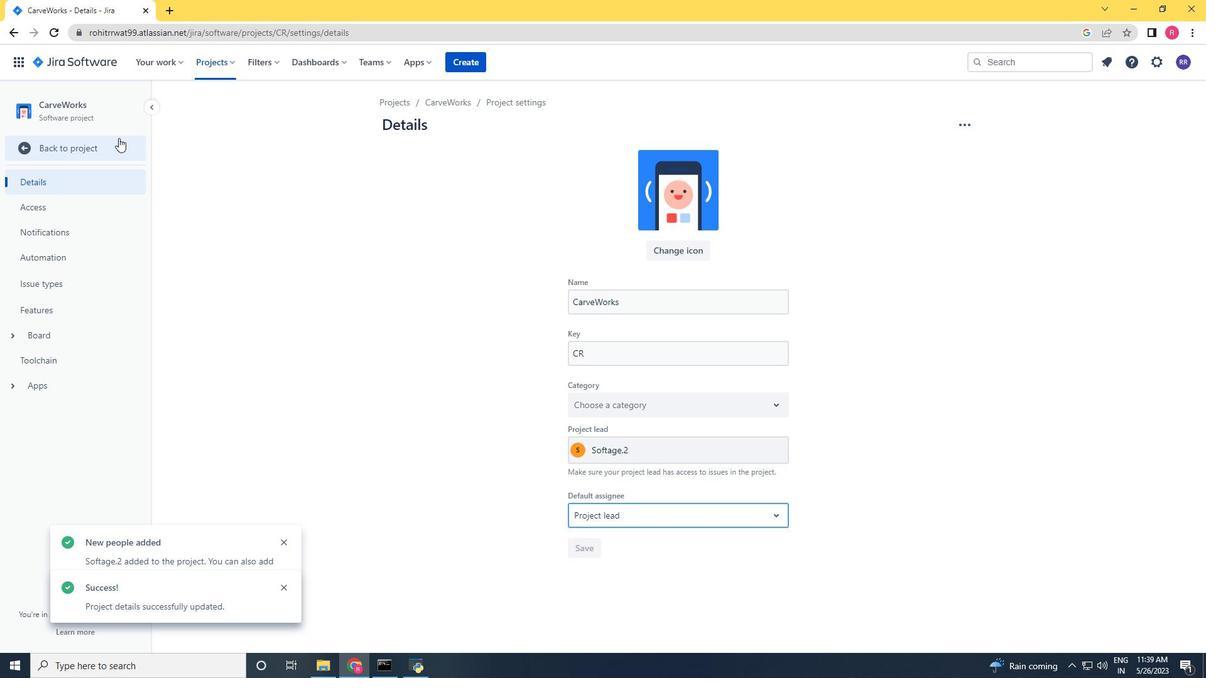 
Action: Mouse pressed left at (107, 153)
Screenshot: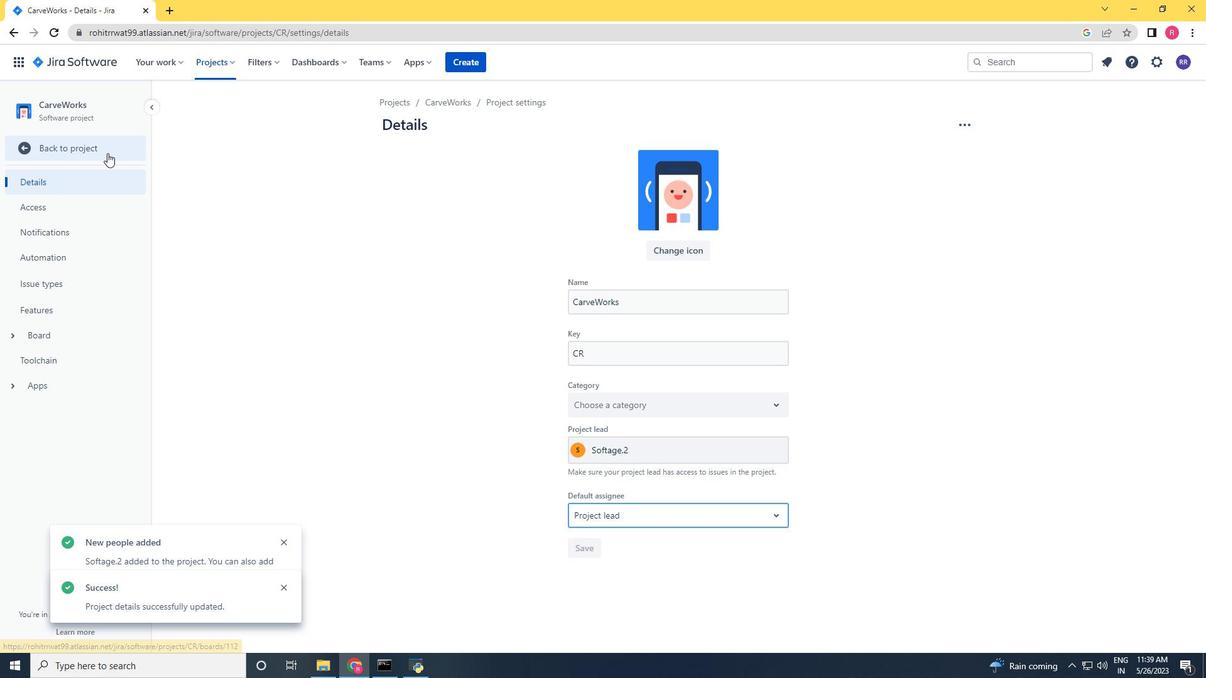 
Action: Mouse moved to (313, 172)
Screenshot: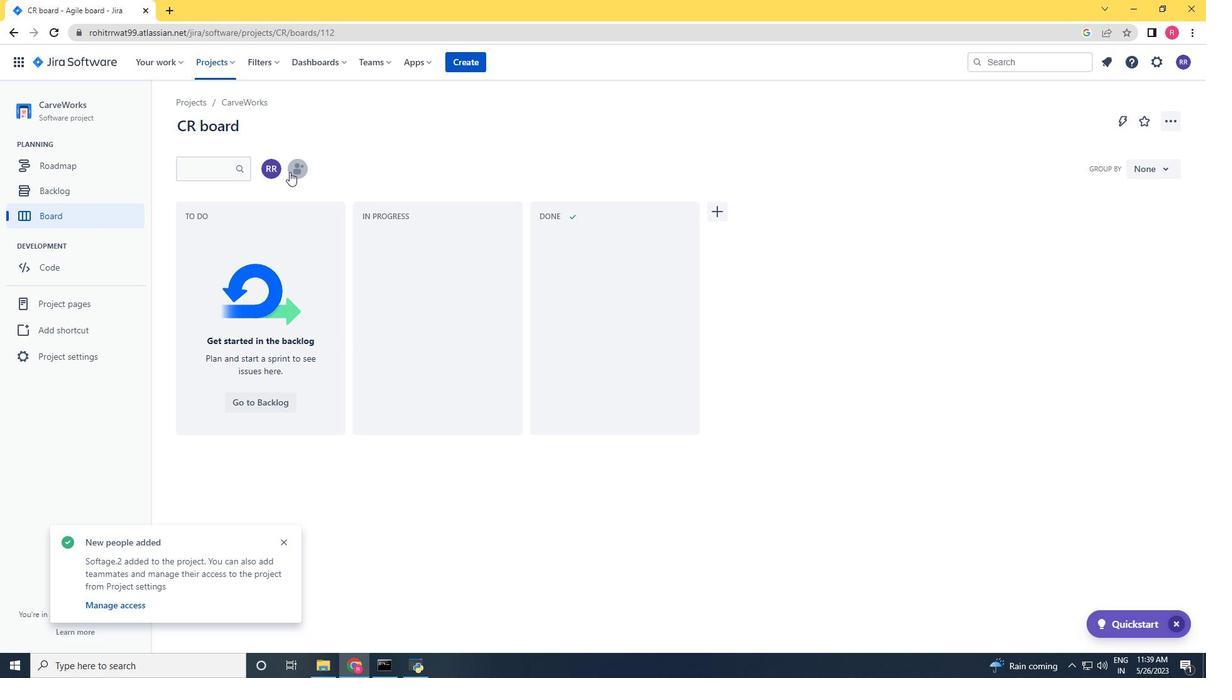 
Action: Mouse pressed left at (313, 172)
Screenshot: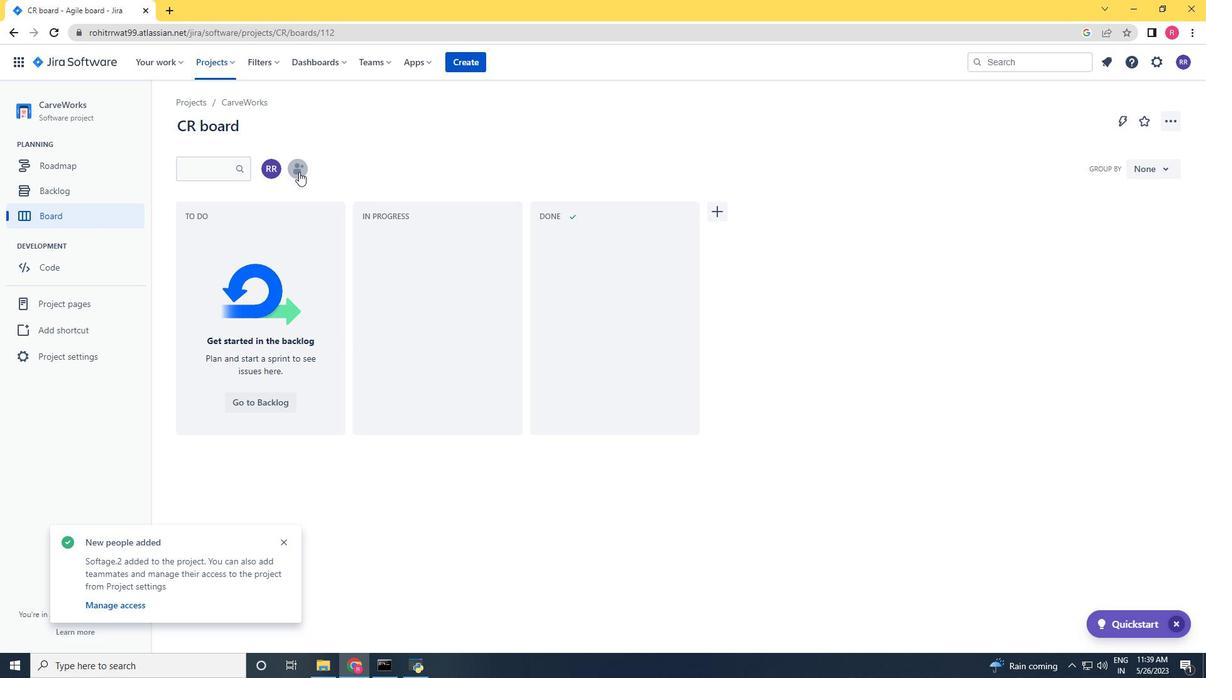 
Action: Mouse moved to (297, 169)
Screenshot: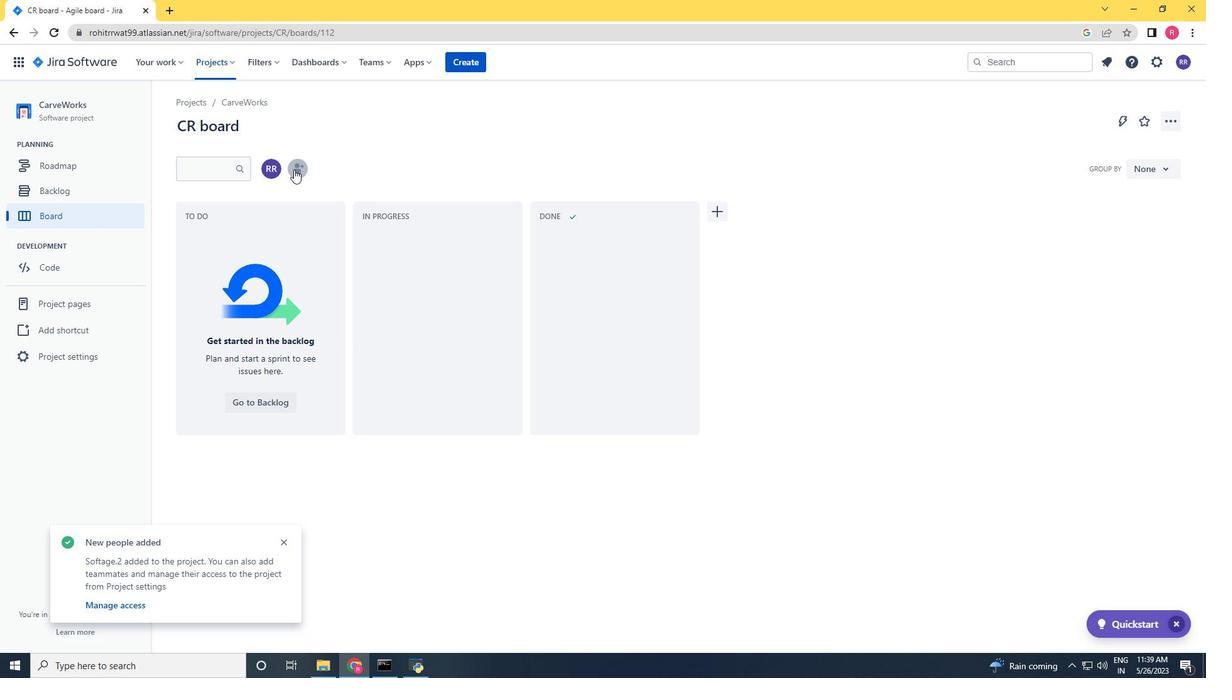 
Action: Mouse pressed left at (297, 169)
Screenshot: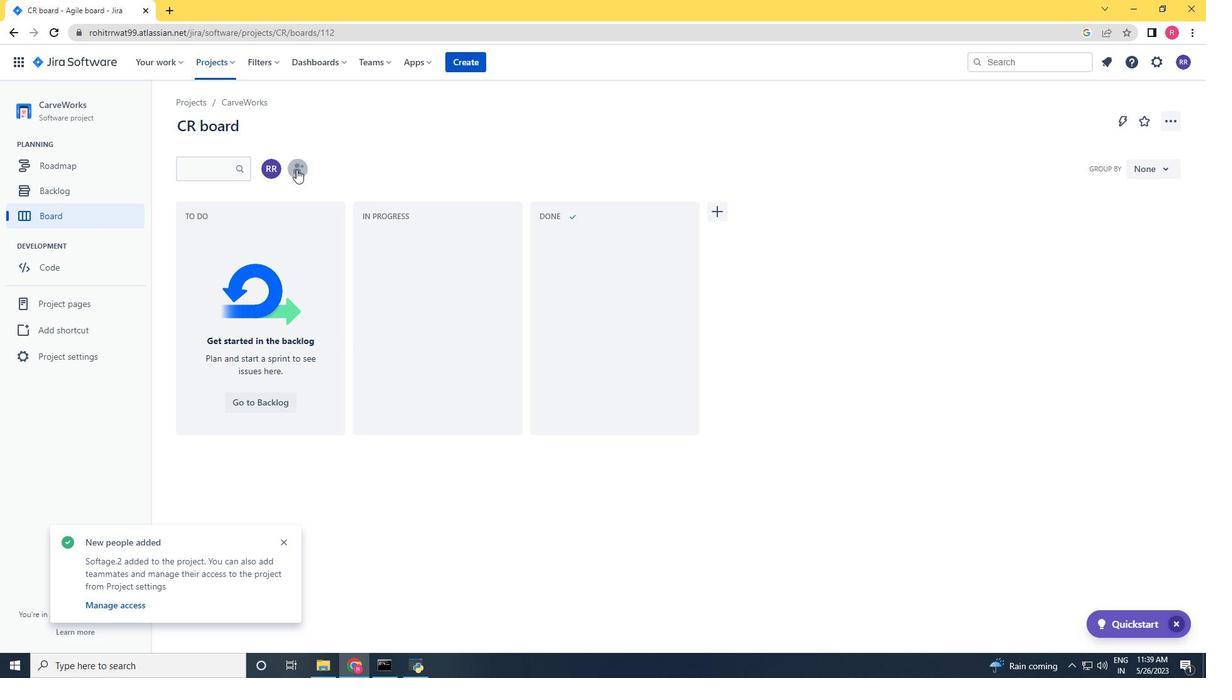 
Action: Key pressed <Key.shift>Softage.3<Key.shift>@softage.net
Screenshot: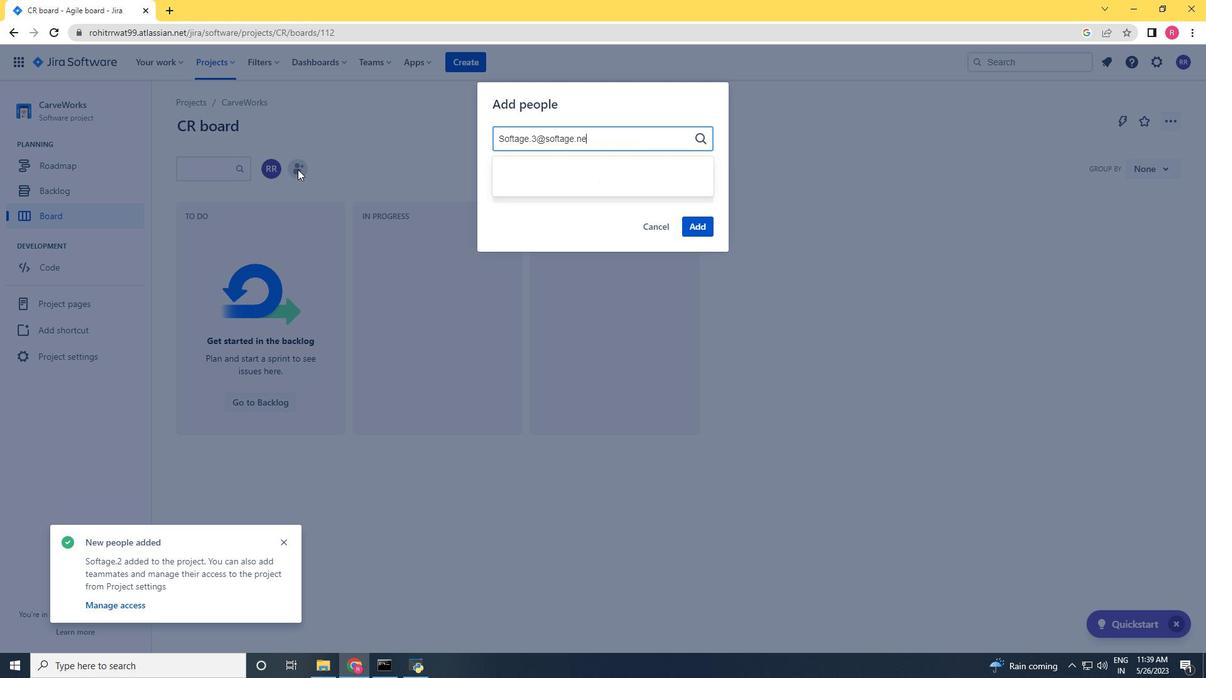 
Action: Mouse moved to (624, 172)
Screenshot: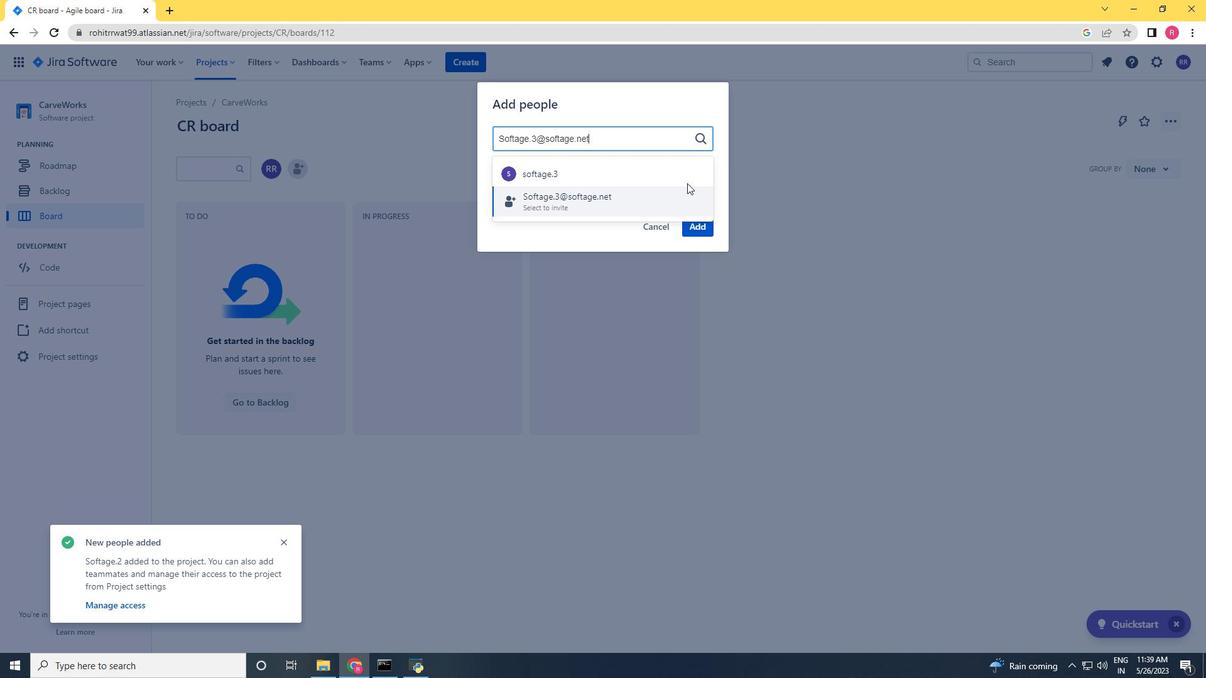 
Action: Mouse pressed left at (624, 172)
Screenshot: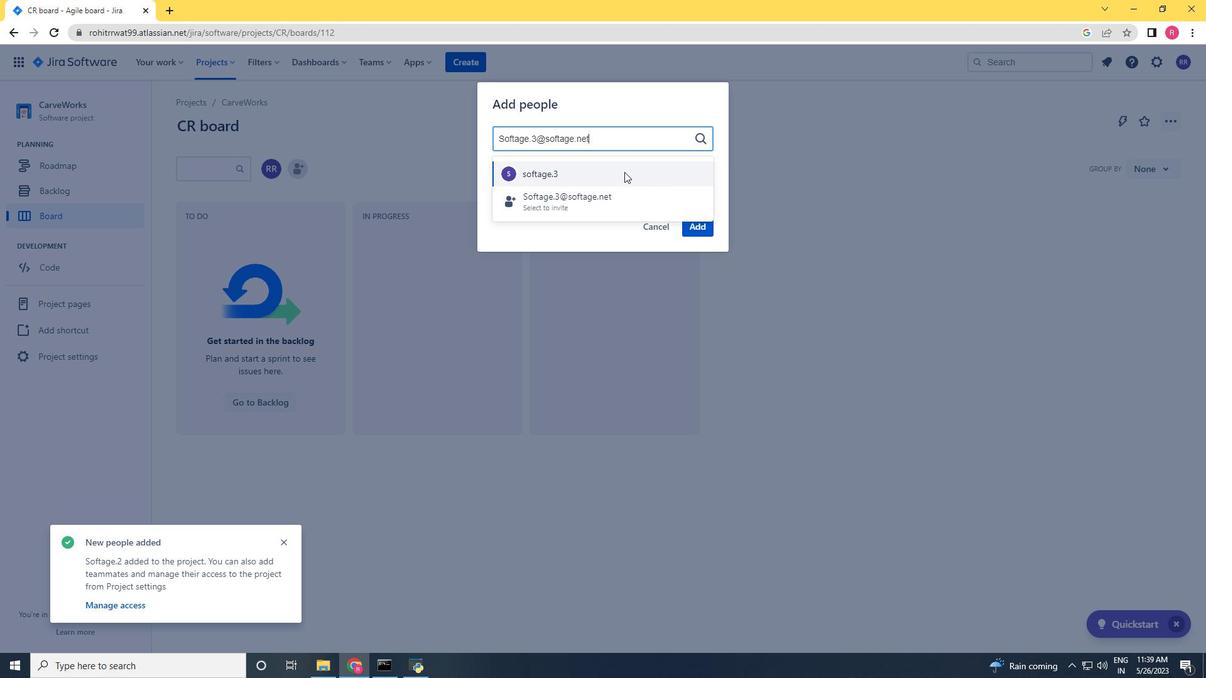 
Action: Mouse moved to (704, 231)
Screenshot: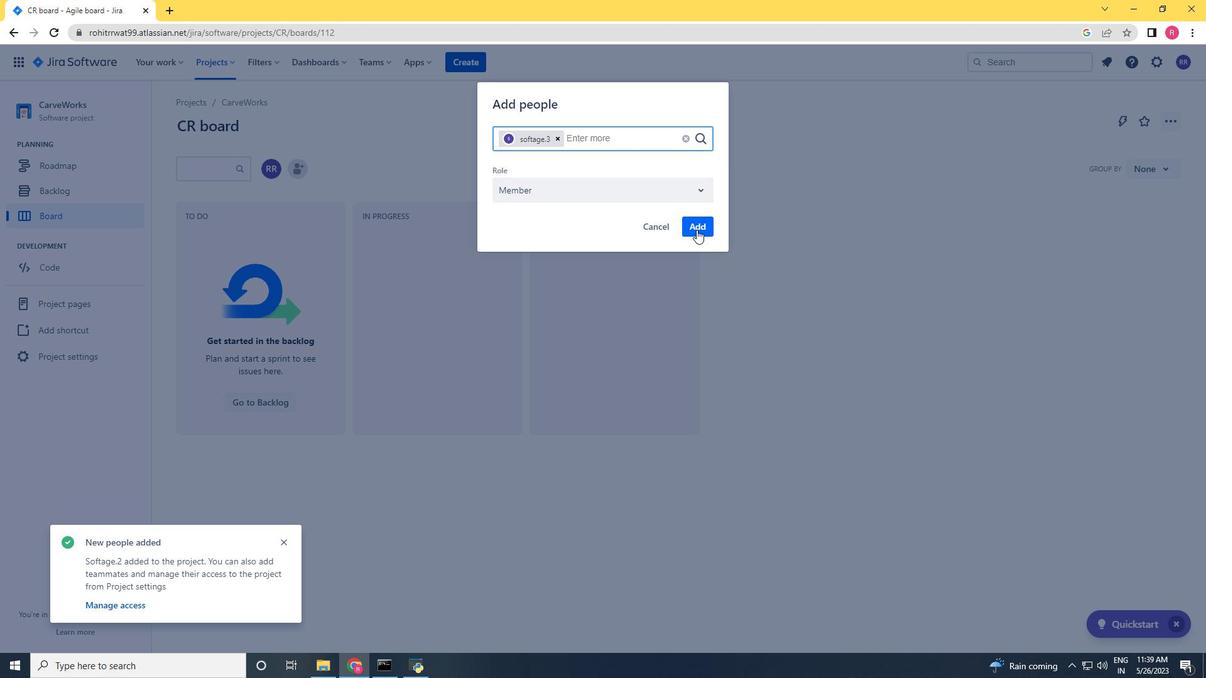 
Action: Mouse pressed left at (704, 231)
Screenshot: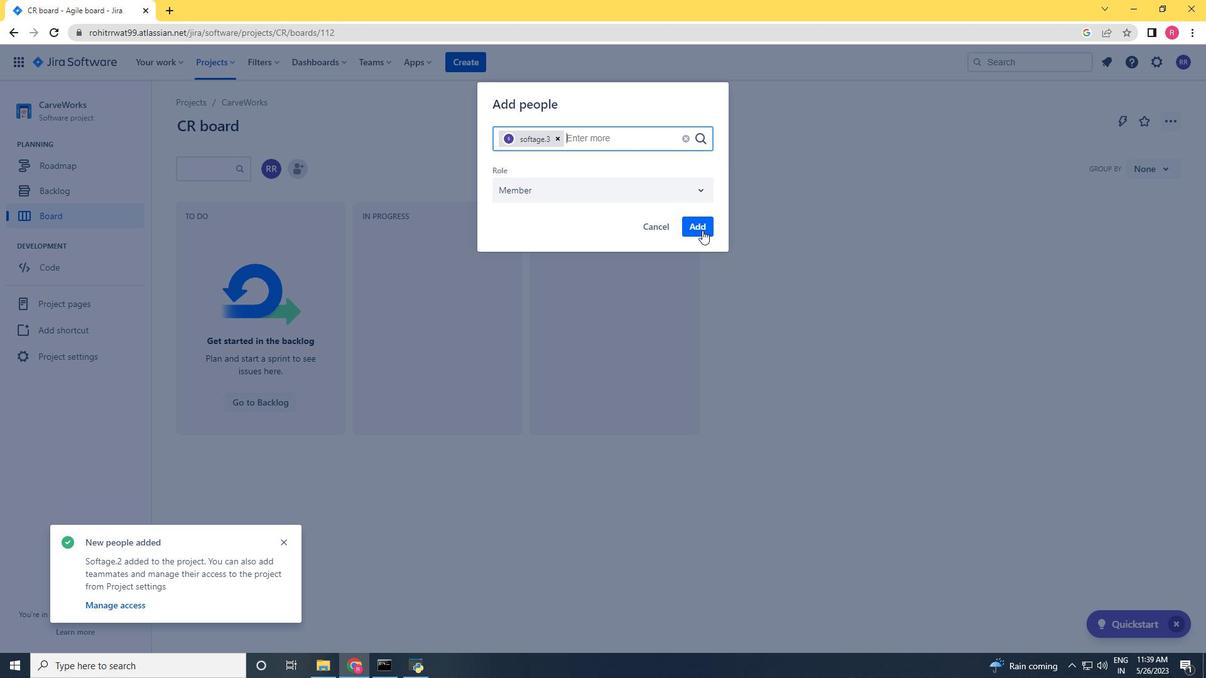 
Action: Mouse moved to (295, 428)
Screenshot: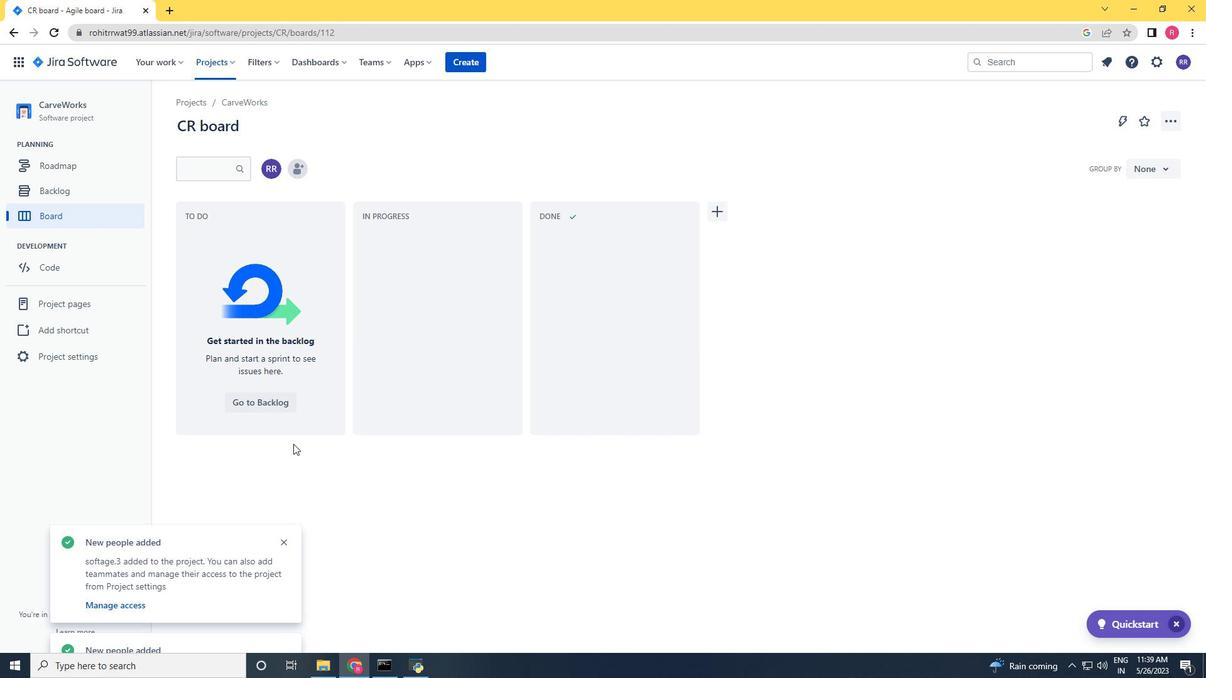 
